 Task: Add a gradient background to the video "Movie C.mp4" and Play
Action: Mouse moved to (484, 143)
Screenshot: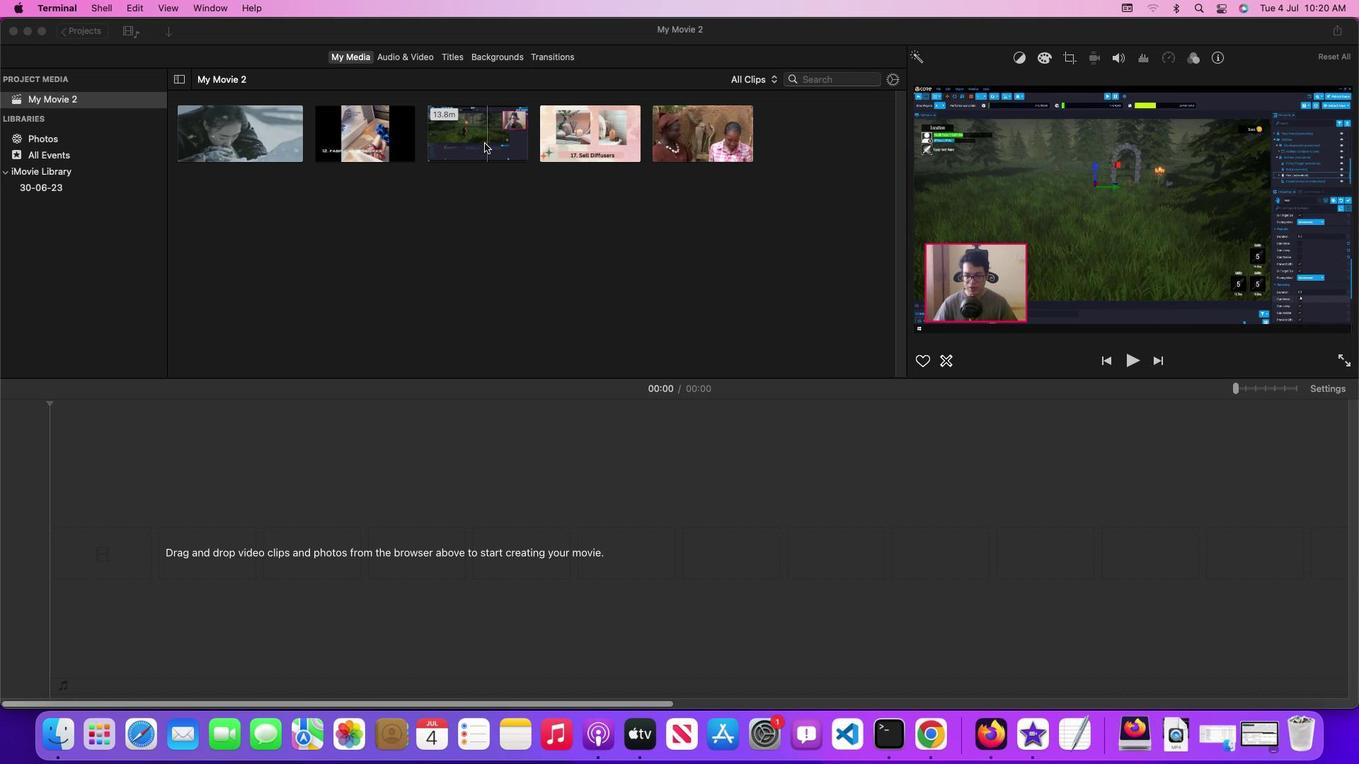 
Action: Mouse pressed left at (484, 143)
Screenshot: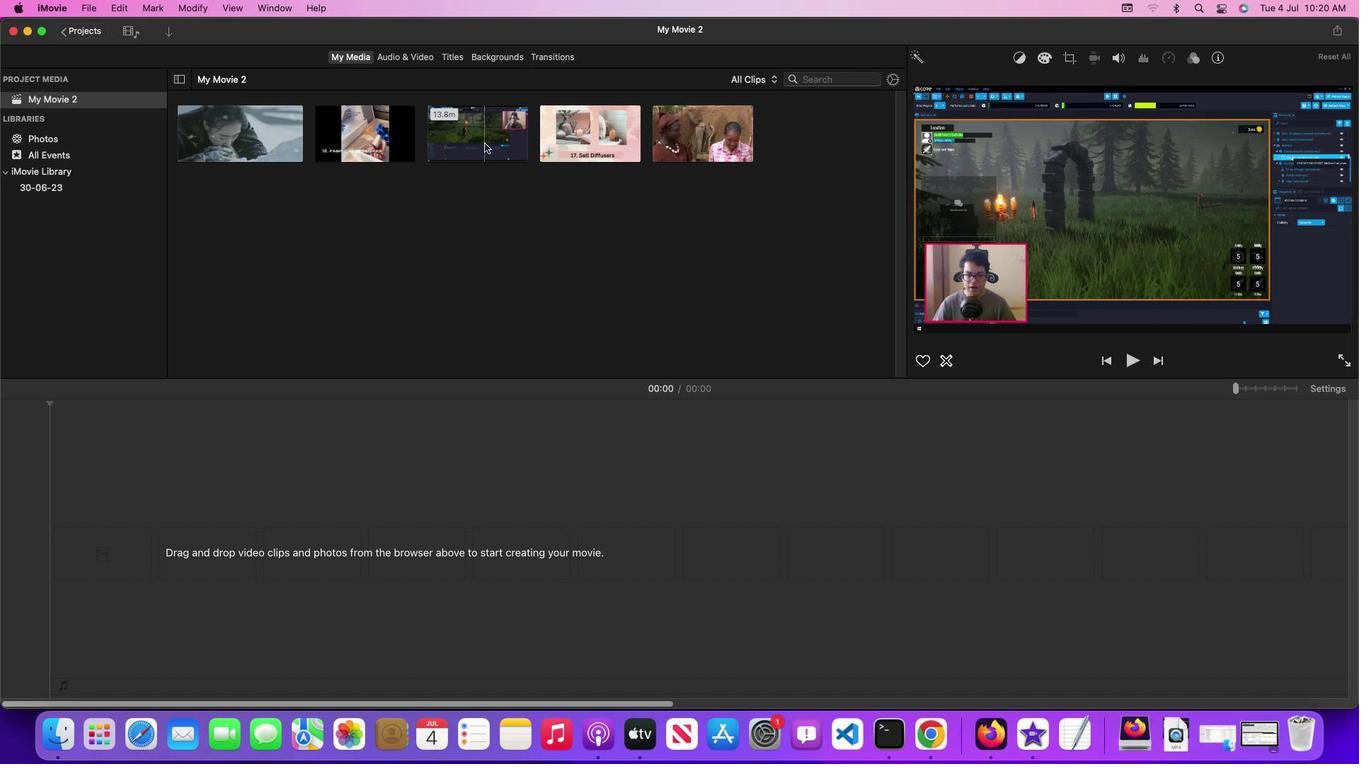 
Action: Mouse pressed left at (484, 143)
Screenshot: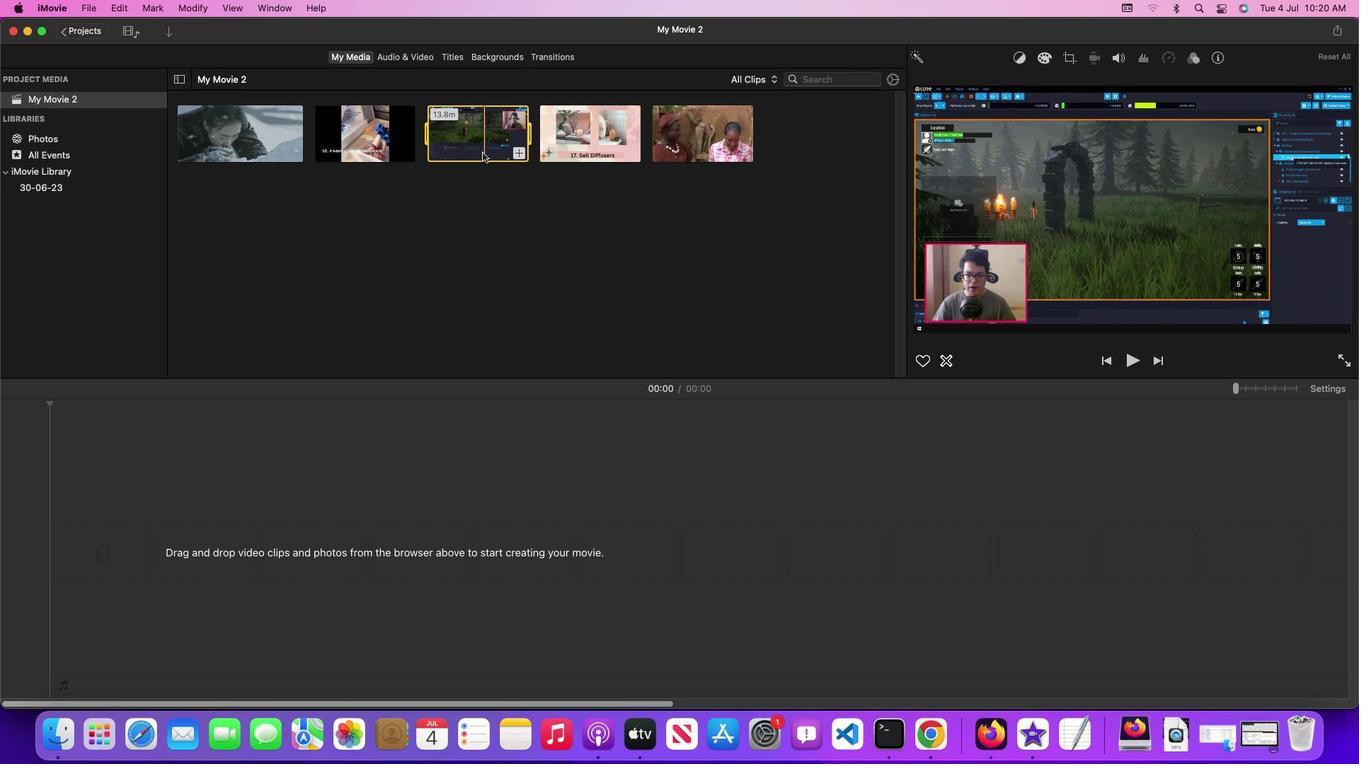 
Action: Mouse moved to (509, 55)
Screenshot: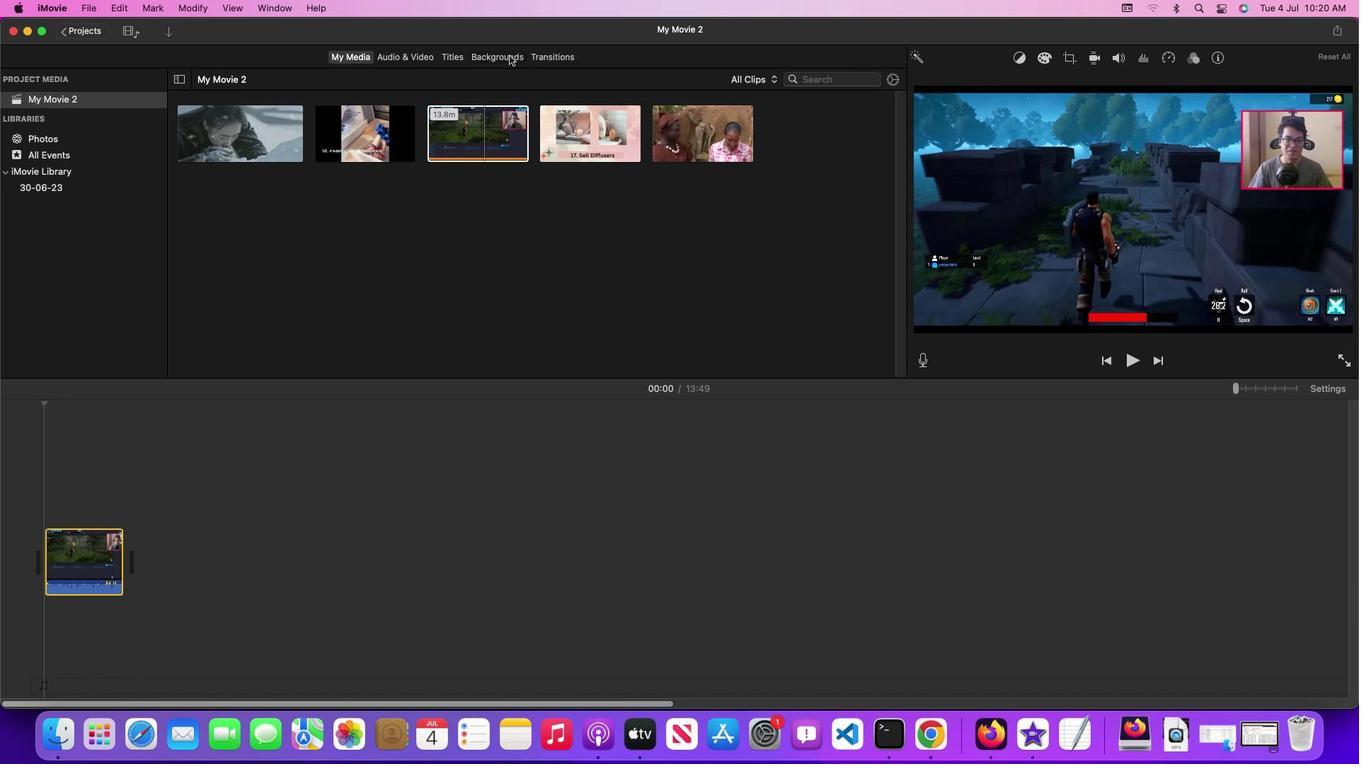 
Action: Mouse pressed left at (509, 55)
Screenshot: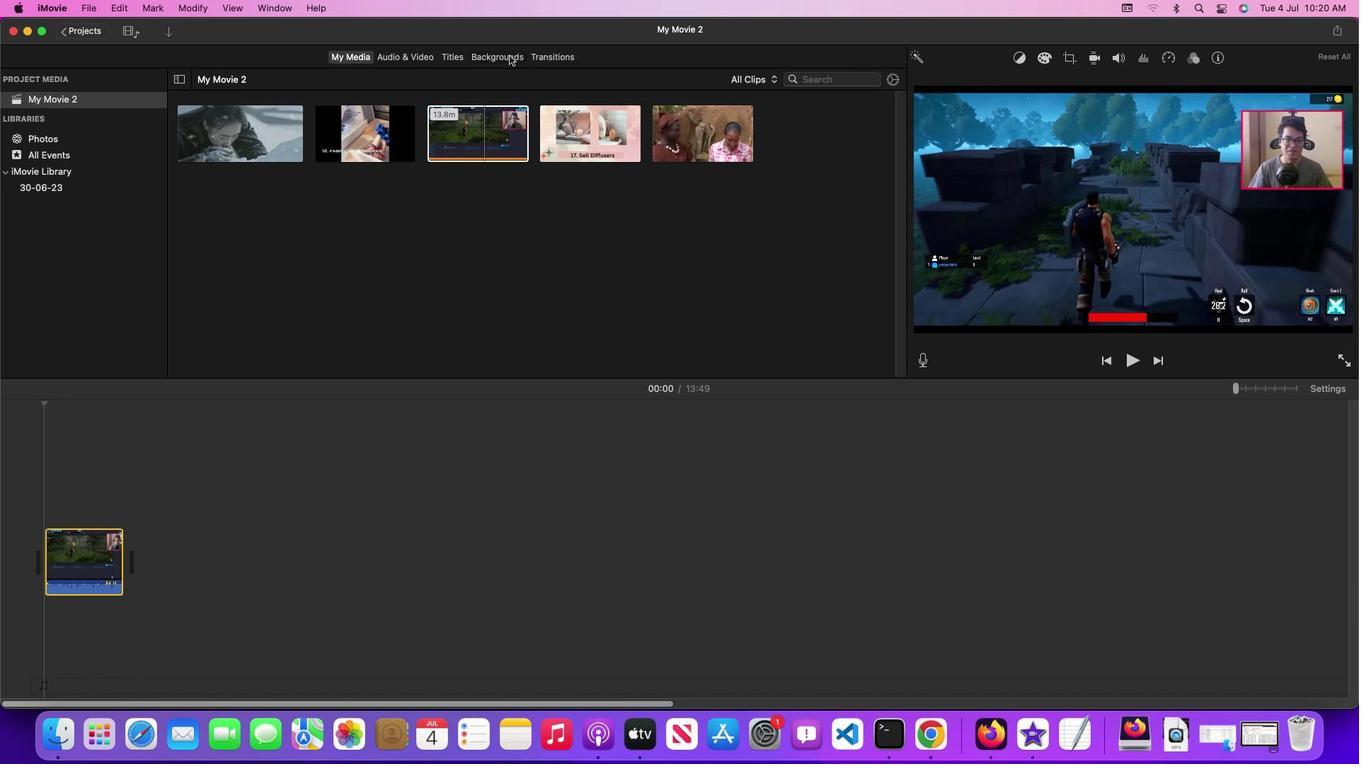 
Action: Mouse moved to (373, 126)
Screenshot: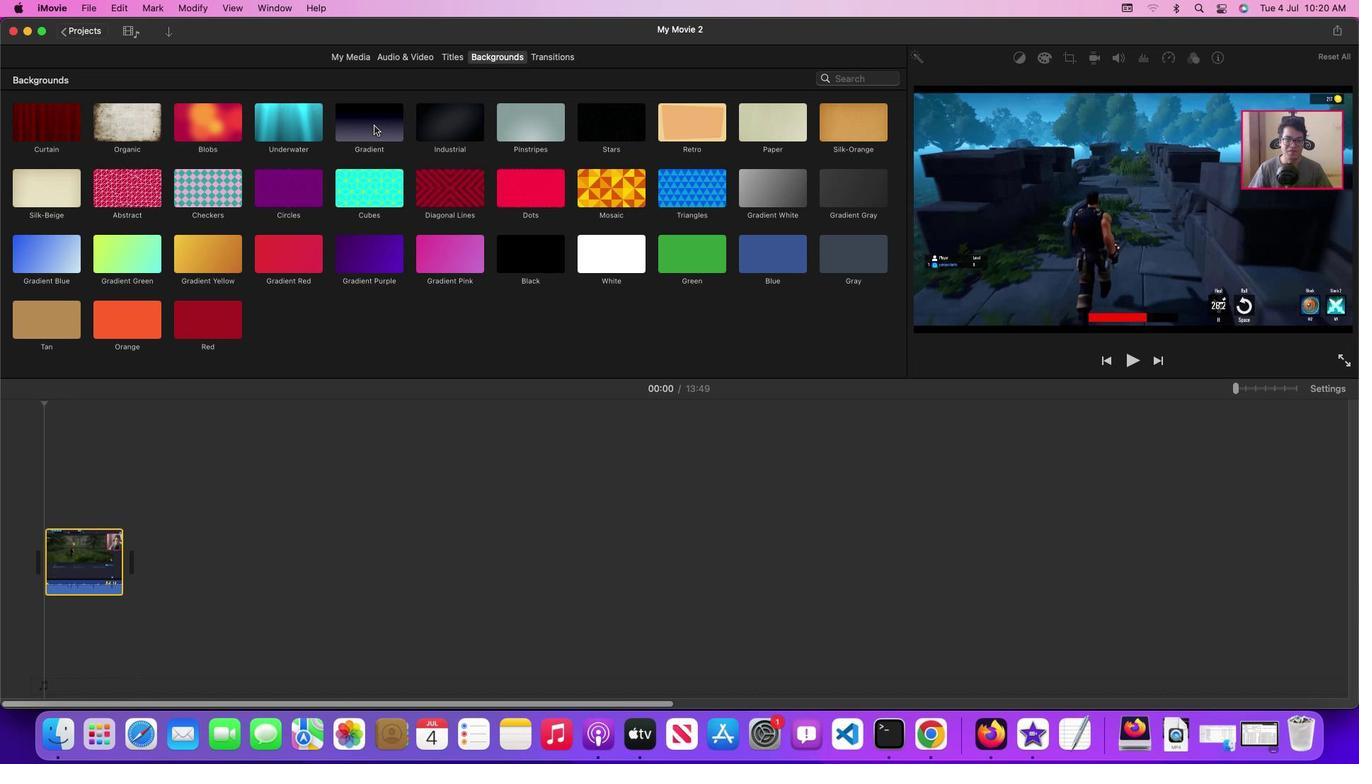 
Action: Mouse pressed left at (373, 126)
Screenshot: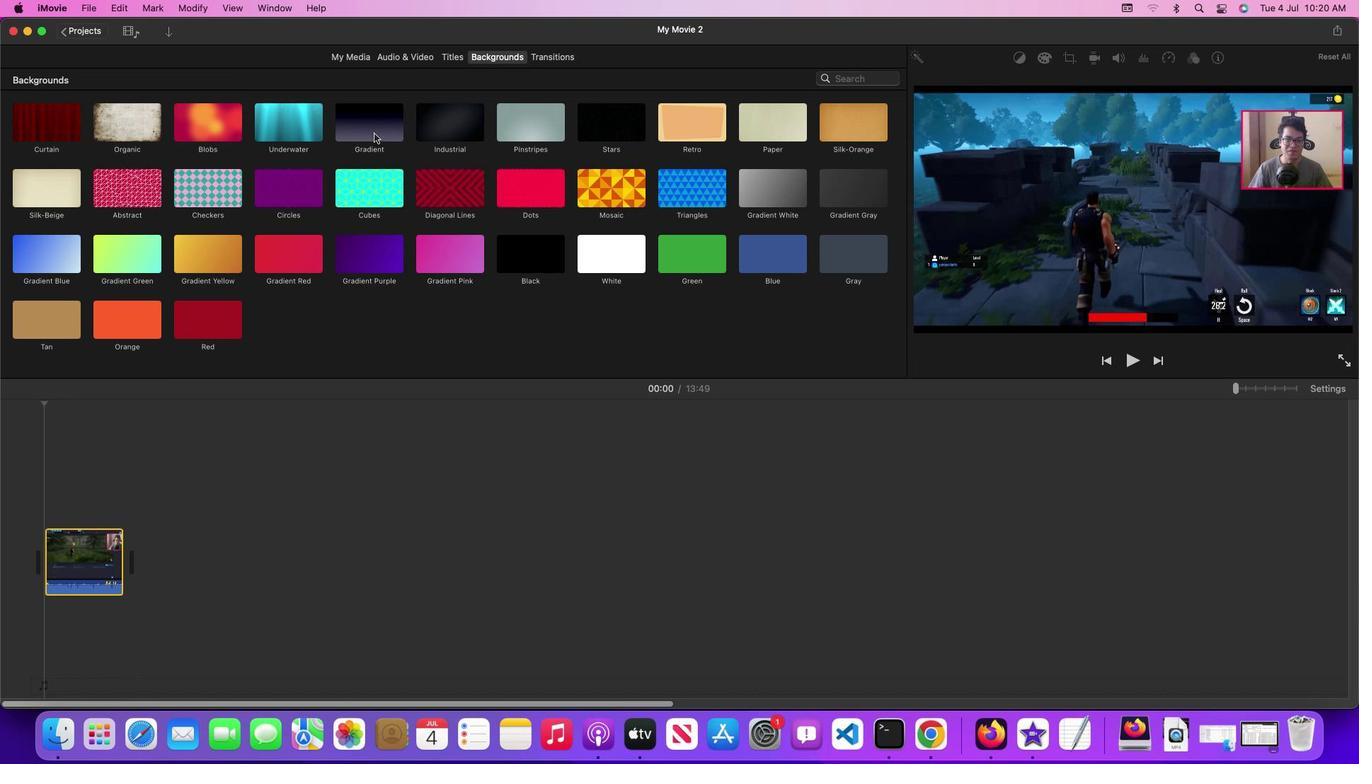 
Action: Mouse moved to (185, 564)
Screenshot: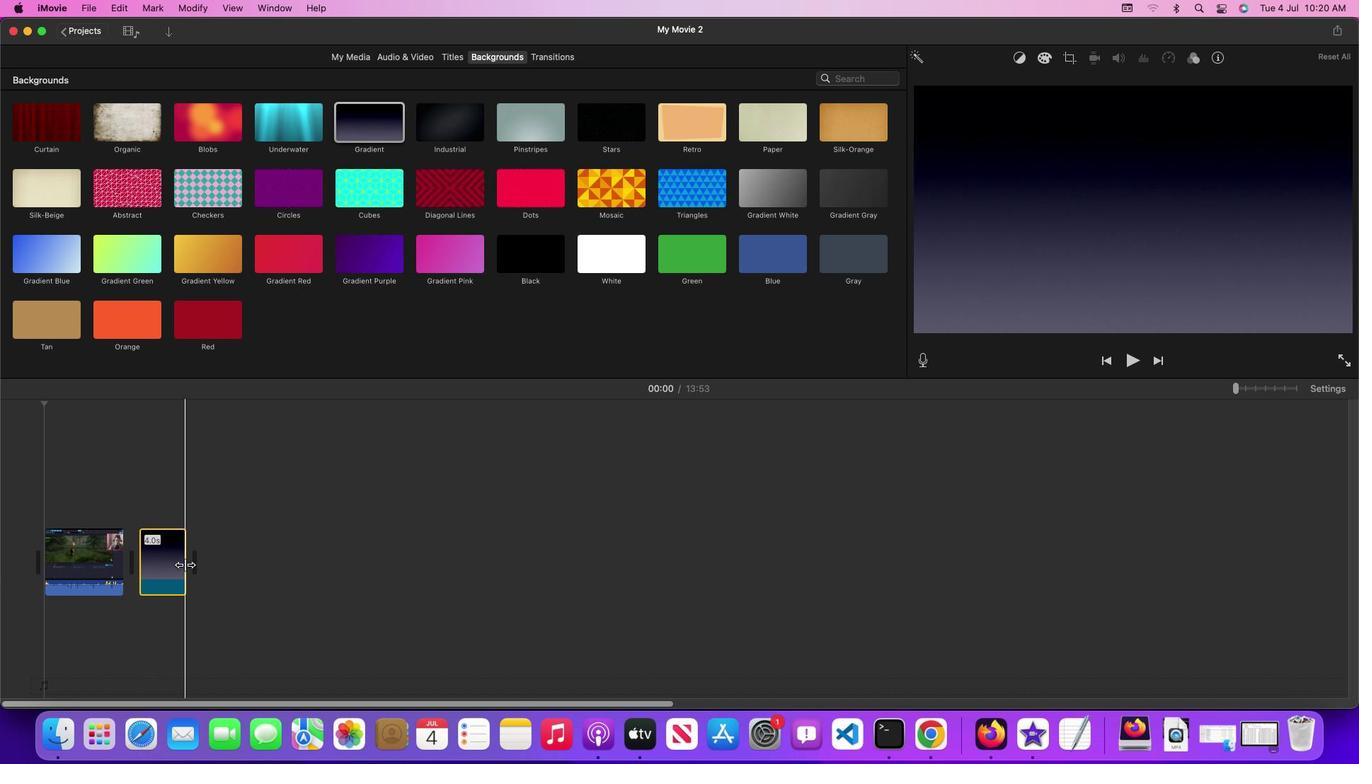 
Action: Mouse pressed left at (185, 564)
Screenshot: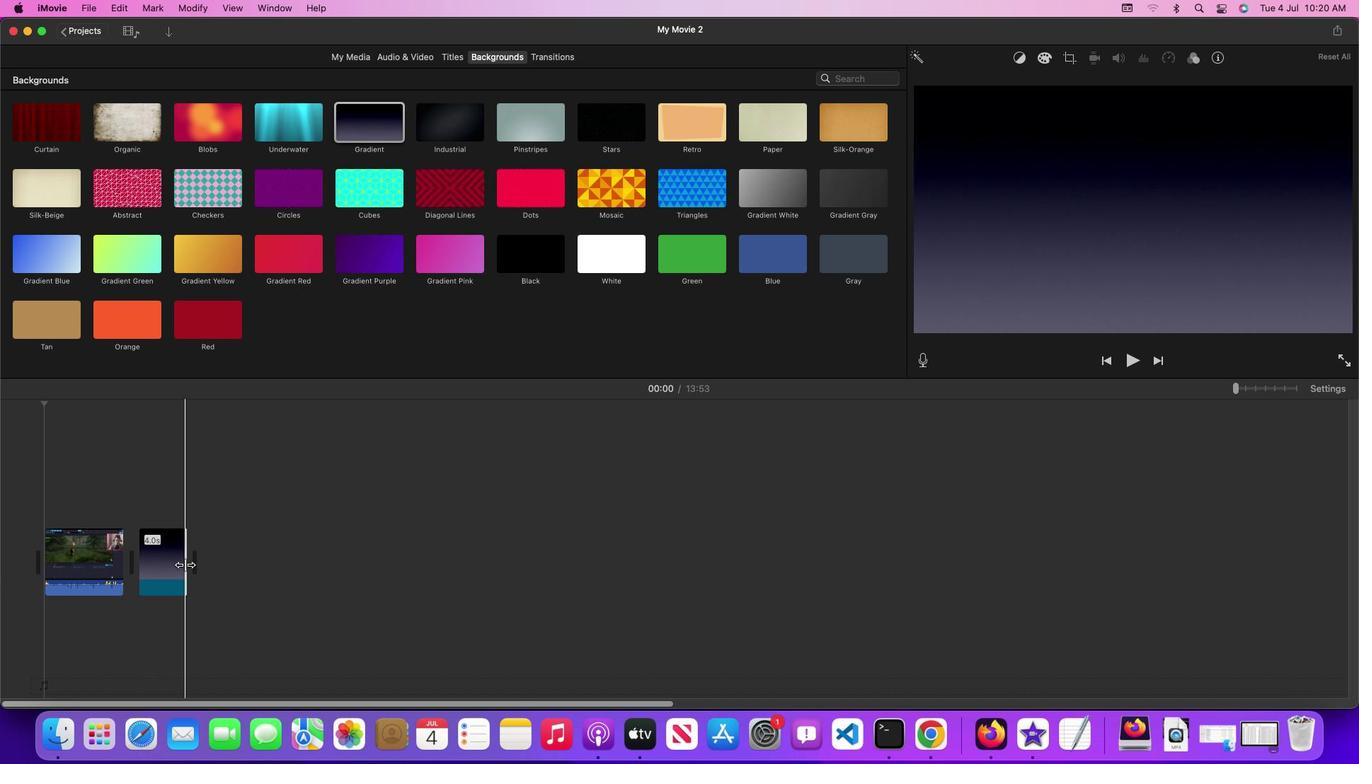 
Action: Mouse moved to (195, 565)
Screenshot: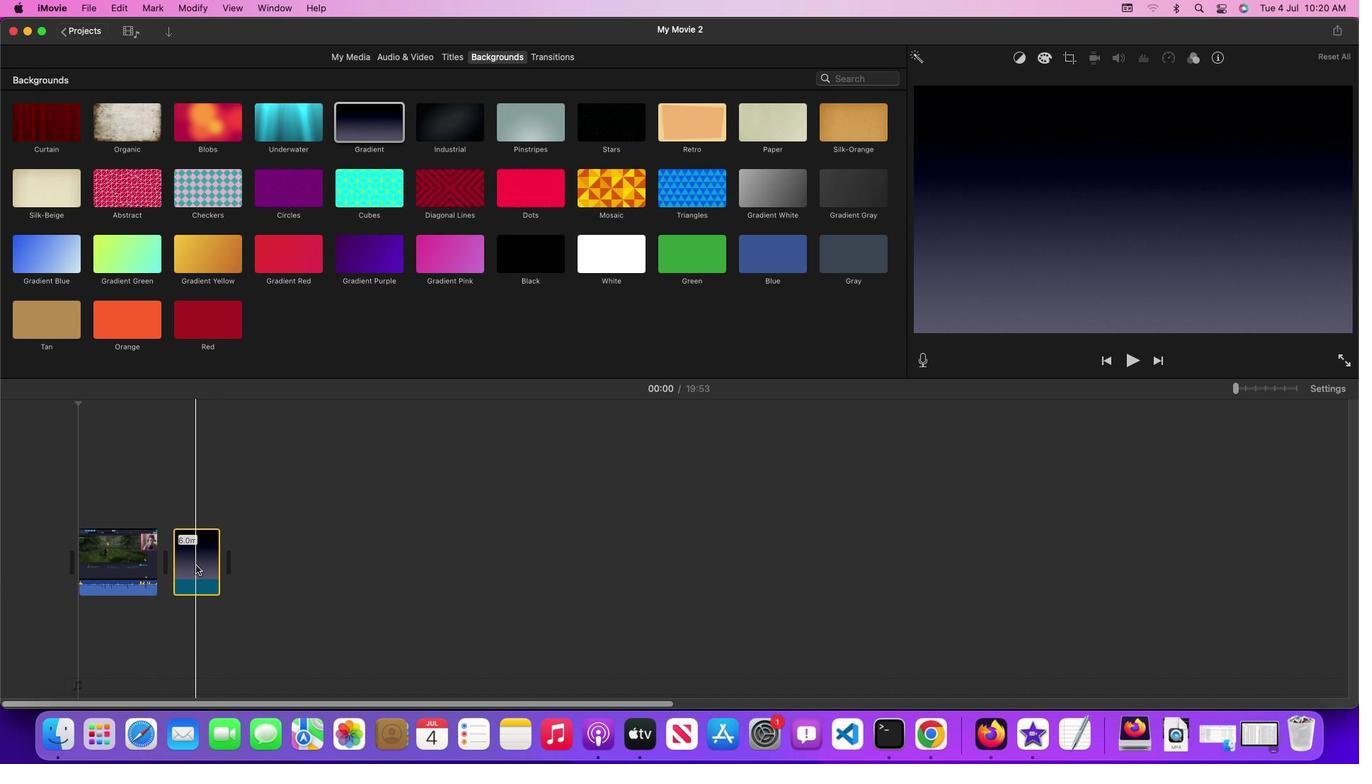 
Action: Mouse pressed left at (195, 565)
Screenshot: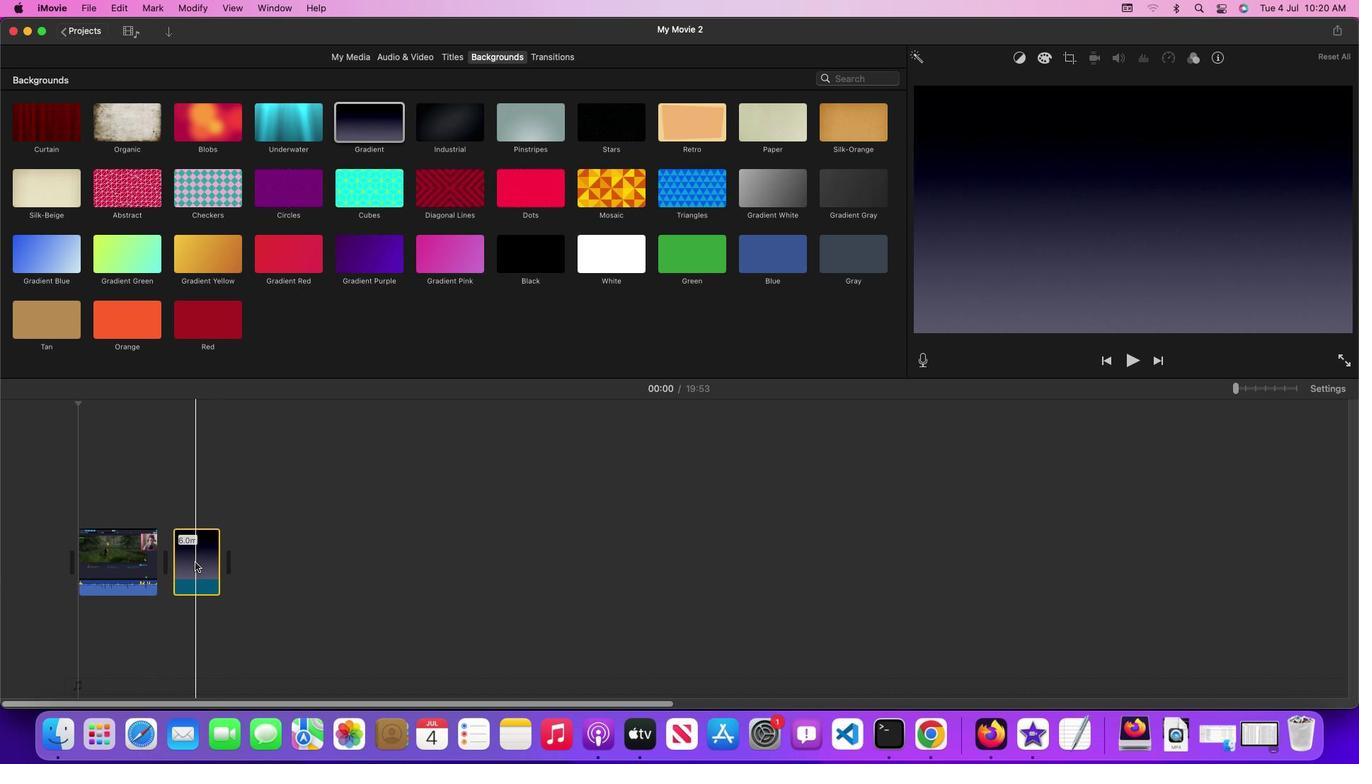 
Action: Mouse moved to (130, 502)
Screenshot: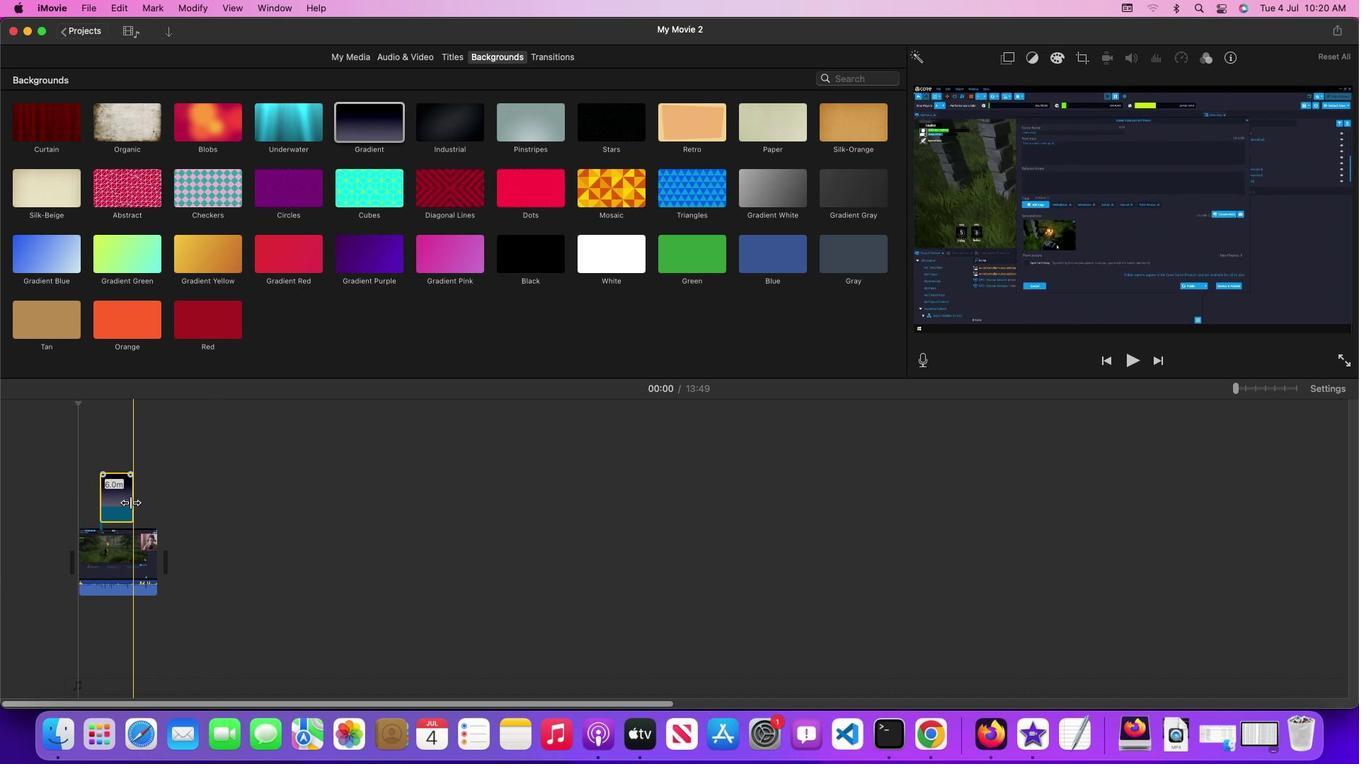 
Action: Mouse pressed left at (130, 502)
Screenshot: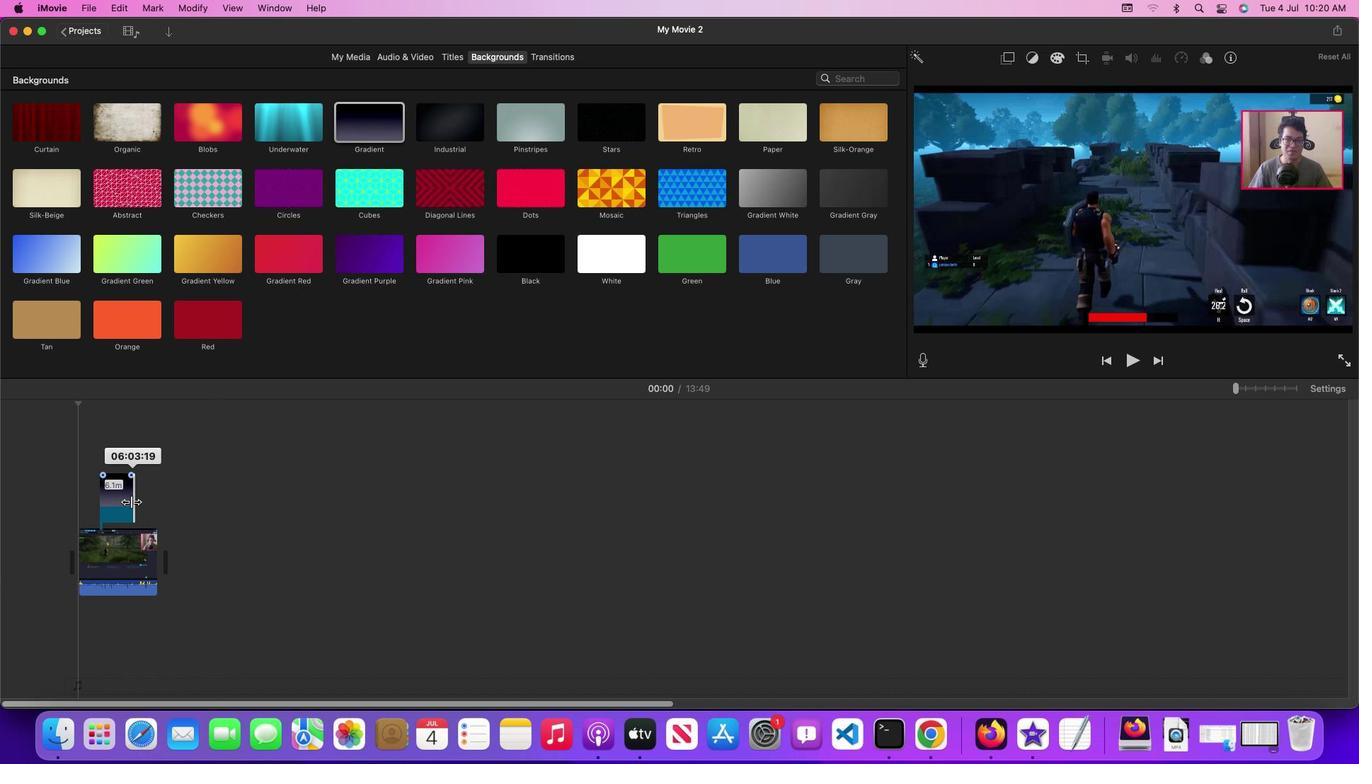 
Action: Mouse moved to (138, 541)
Screenshot: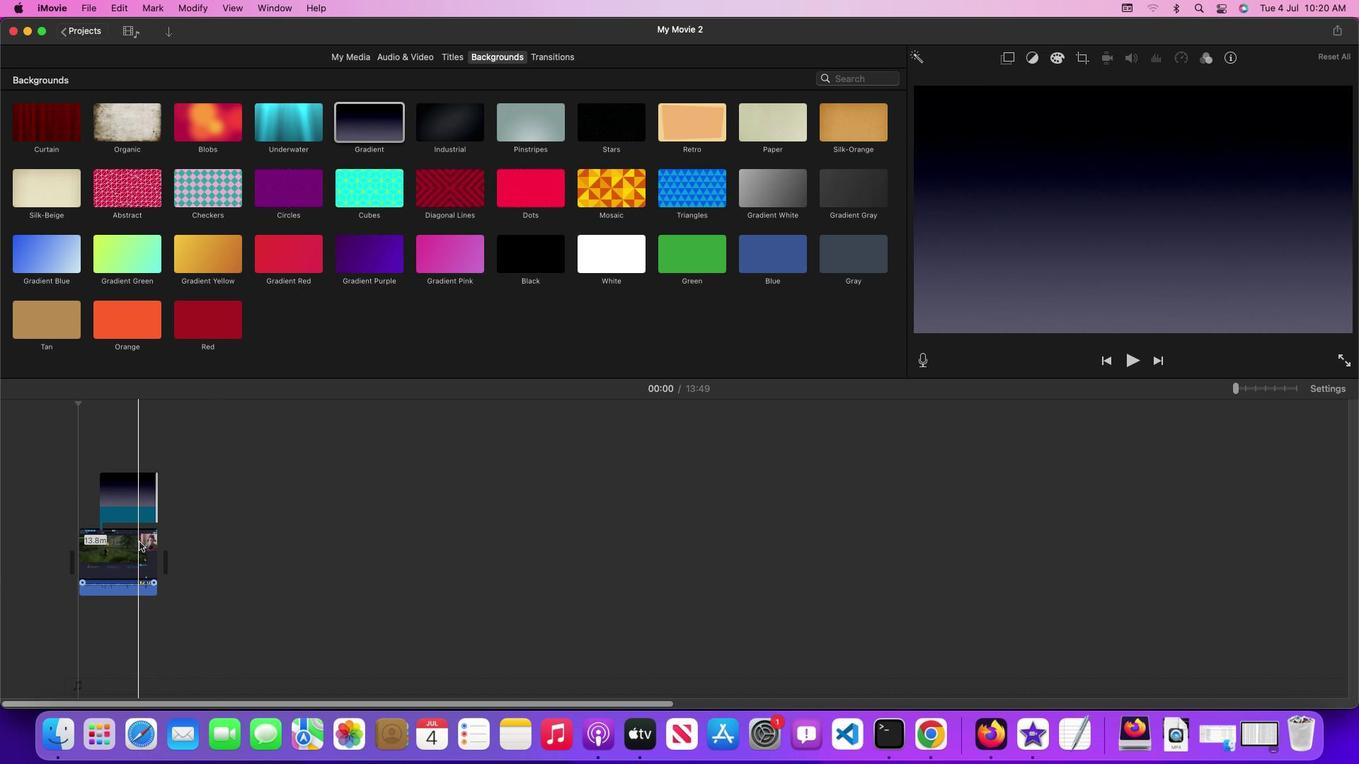 
Action: Mouse pressed left at (138, 541)
Screenshot: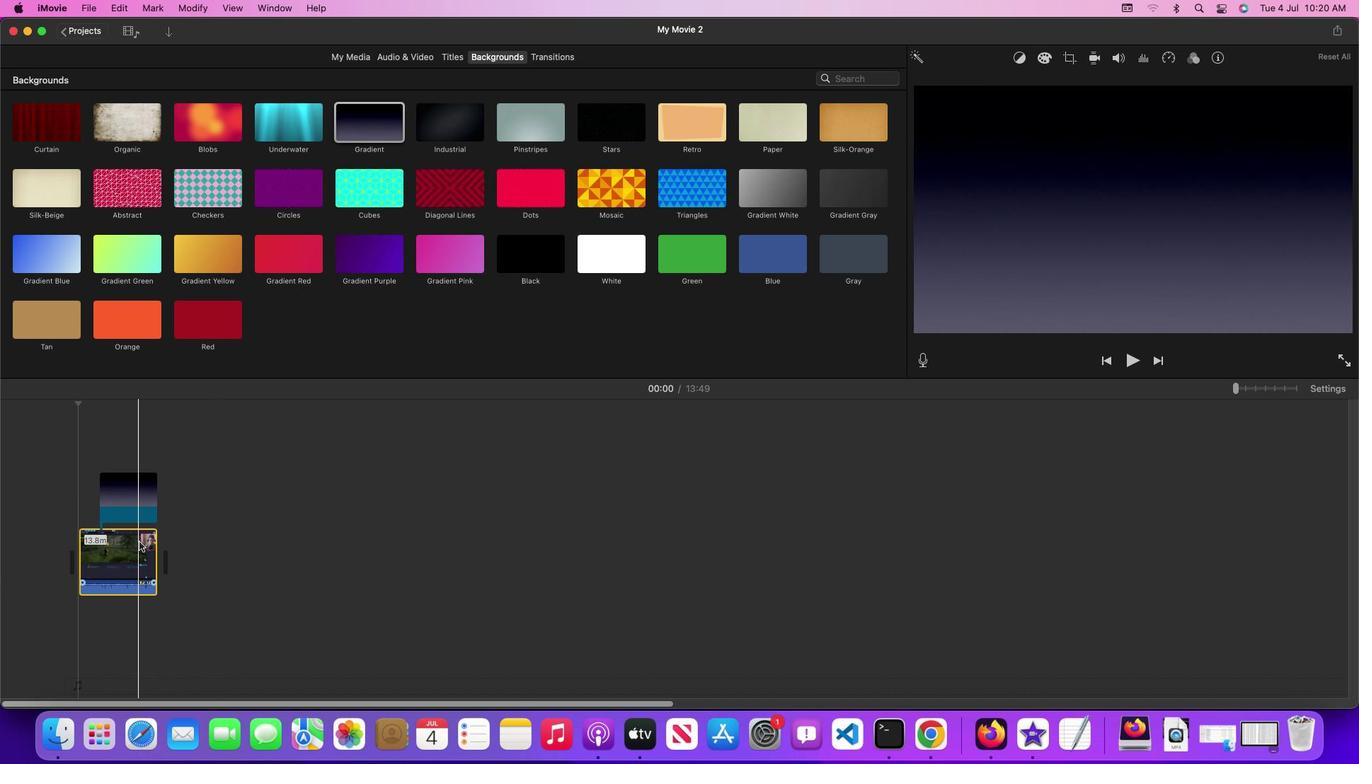 
Action: Mouse moved to (146, 496)
Screenshot: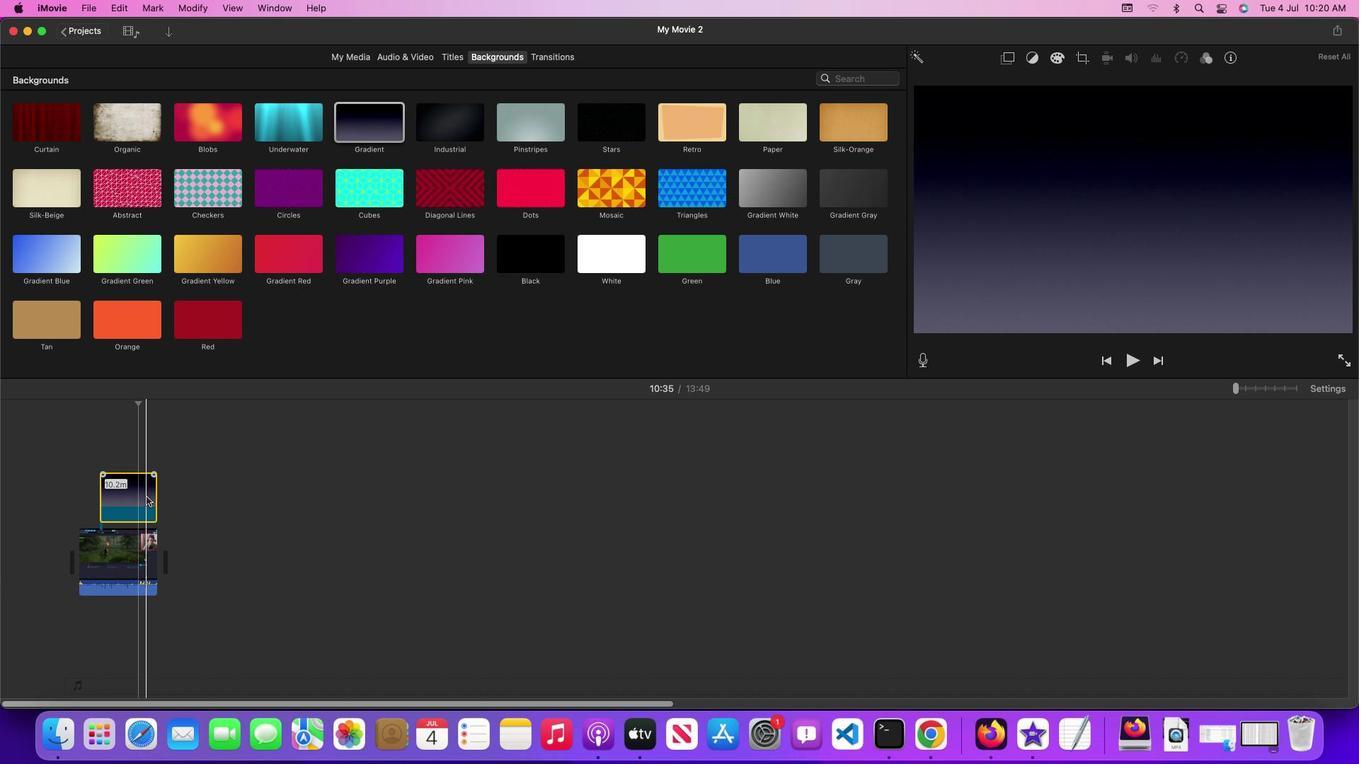 
Action: Mouse pressed left at (146, 496)
Screenshot: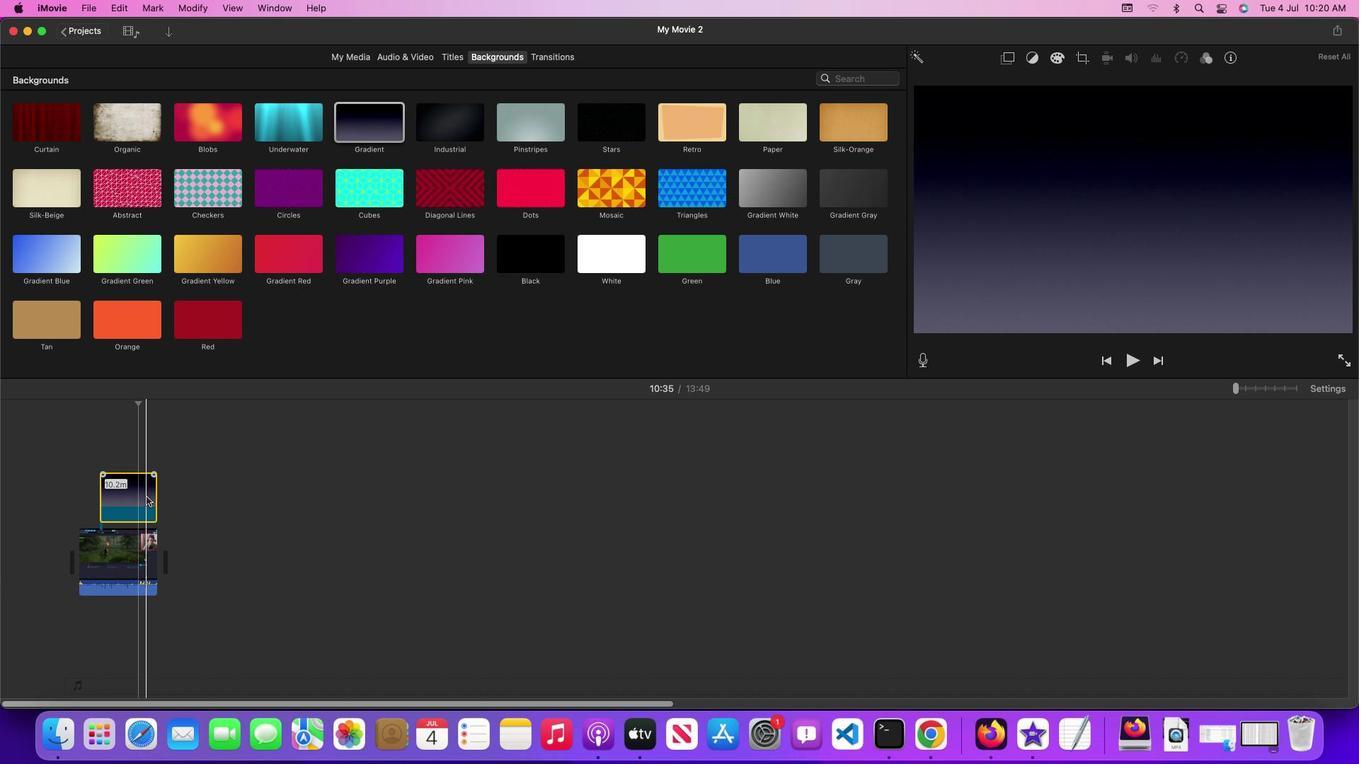 
Action: Mouse moved to (1013, 60)
Screenshot: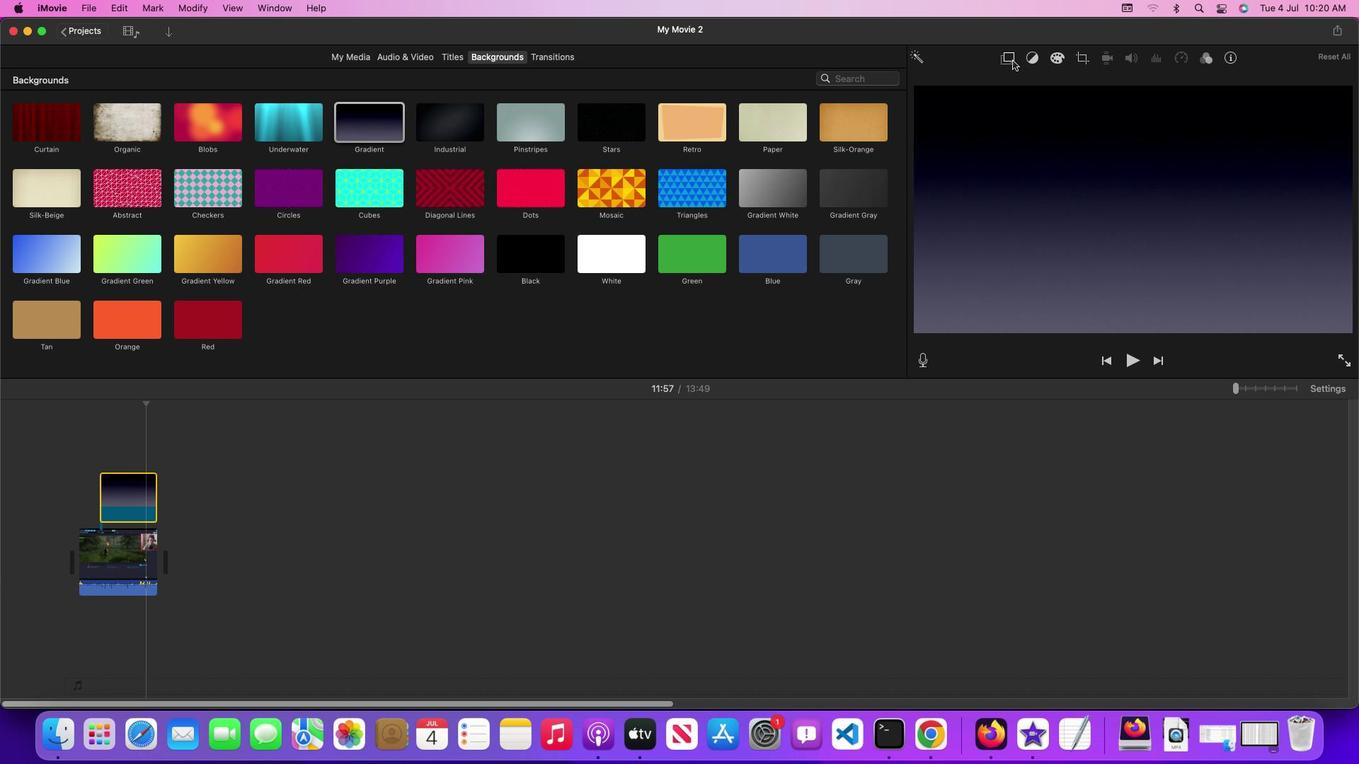
Action: Mouse pressed left at (1013, 60)
Screenshot: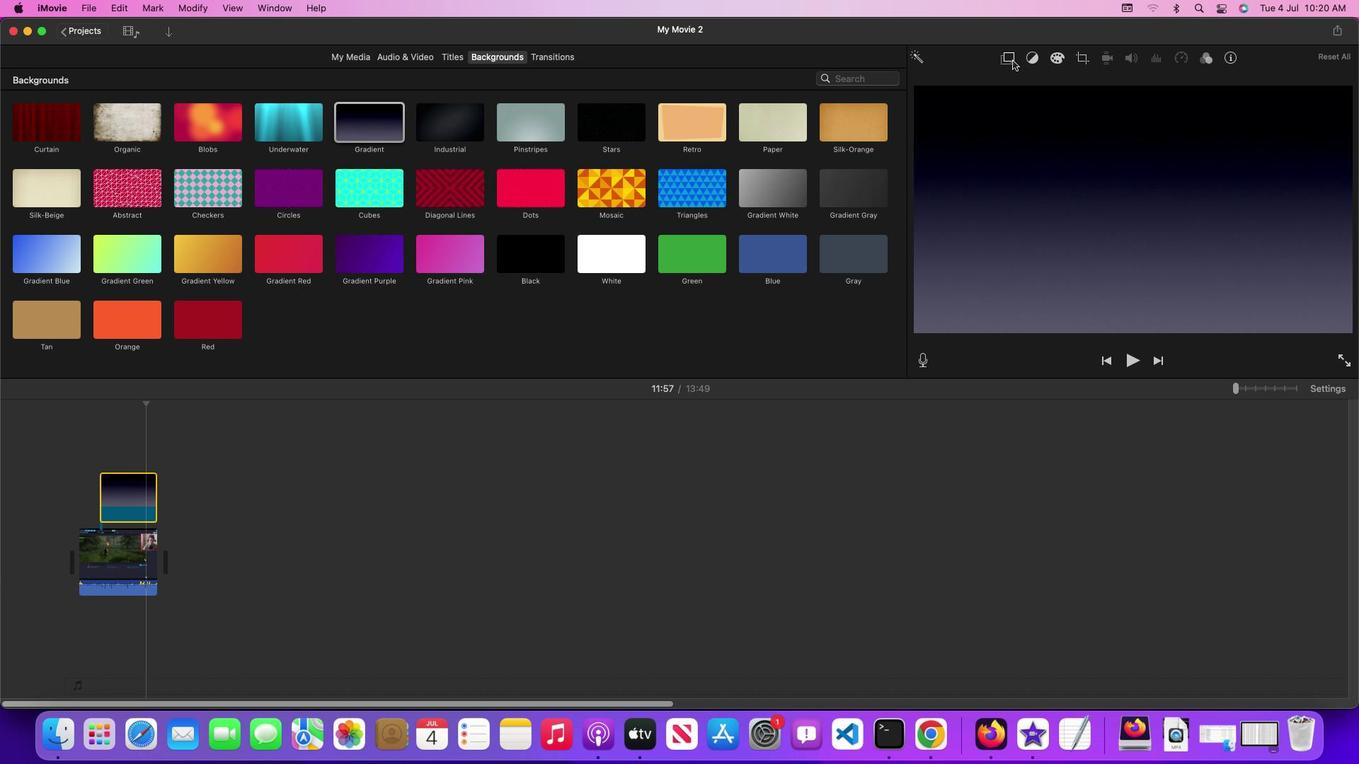 
Action: Mouse moved to (963, 80)
Screenshot: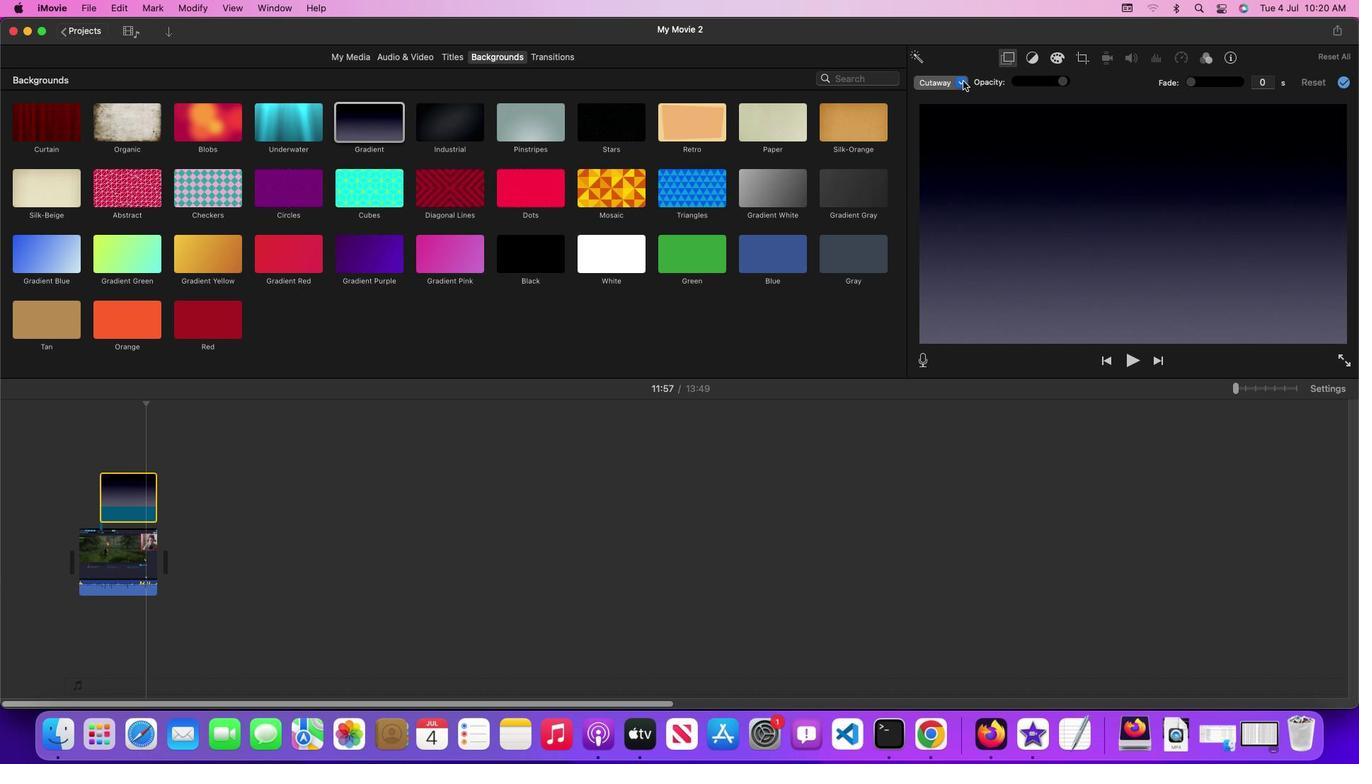 
Action: Mouse pressed left at (963, 80)
Screenshot: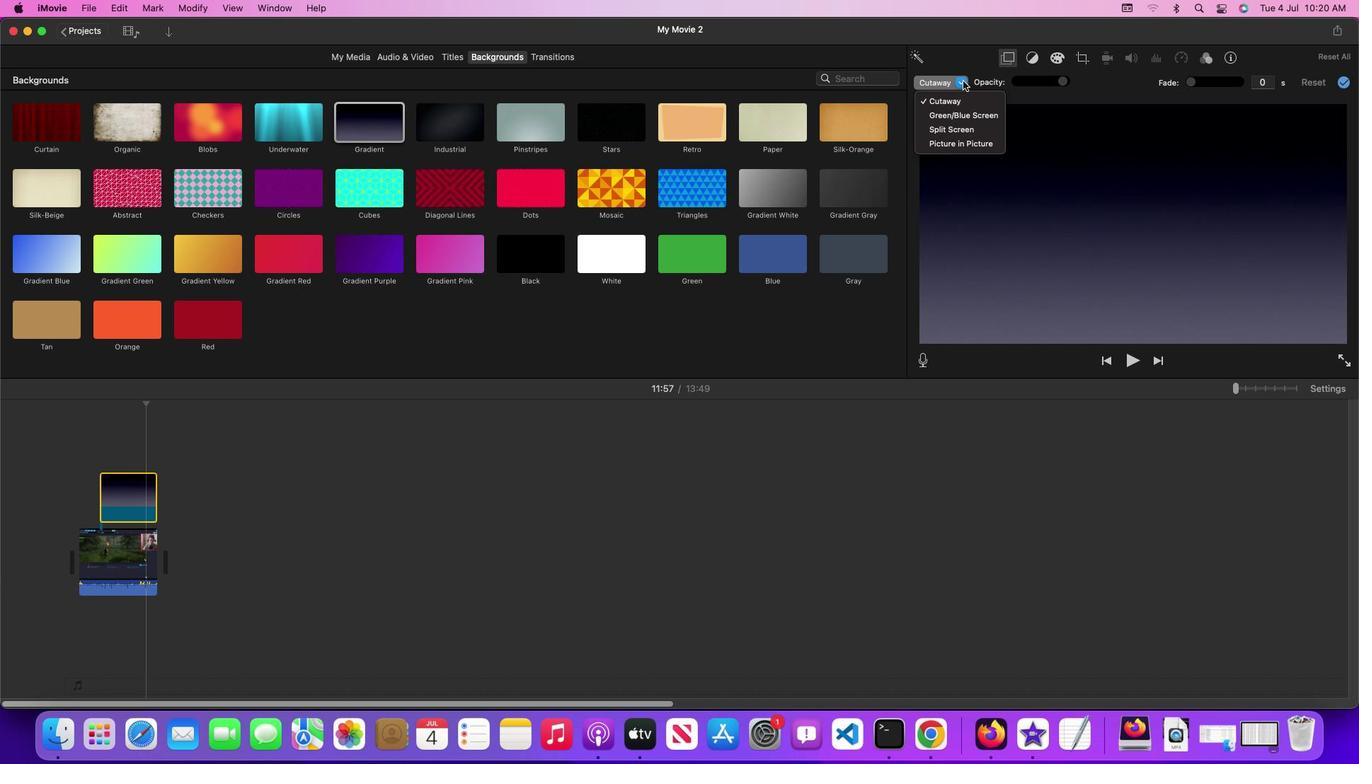 
Action: Mouse moved to (968, 140)
Screenshot: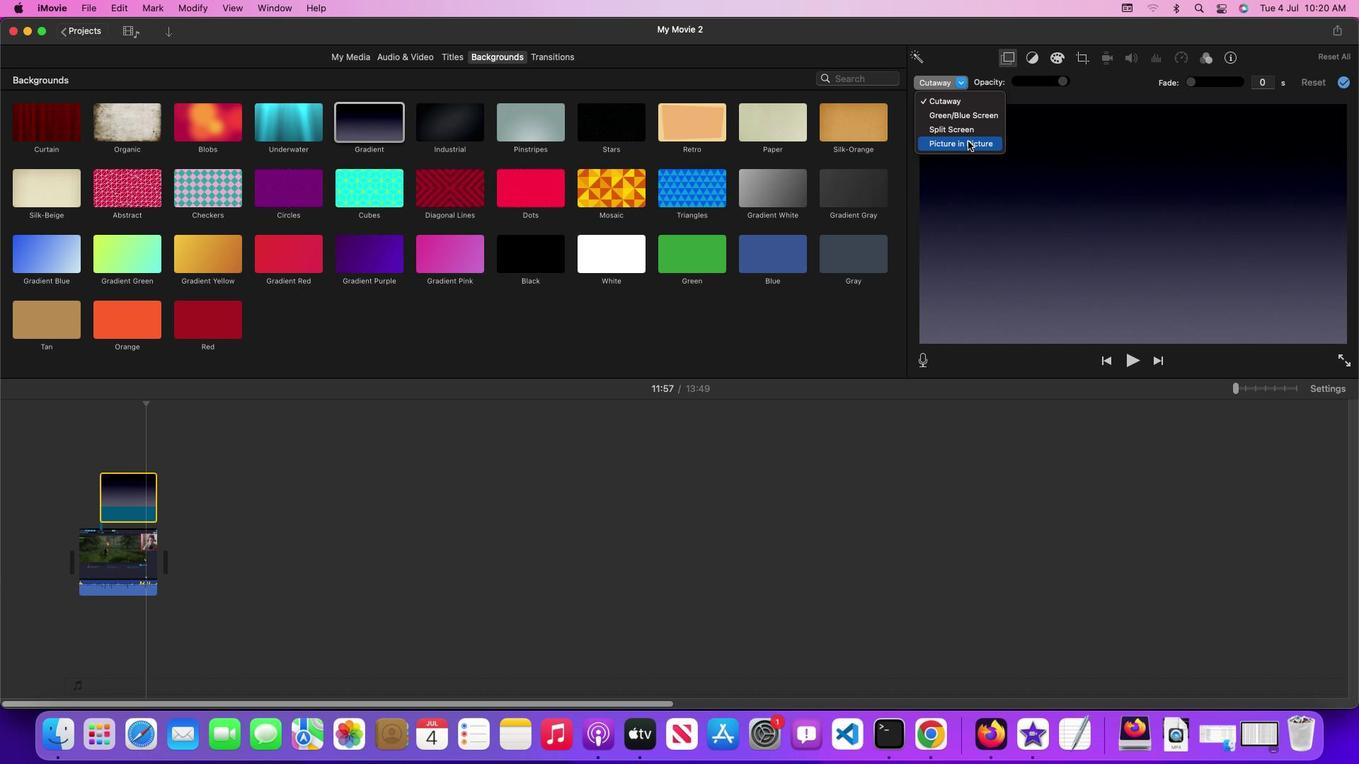 
Action: Mouse pressed left at (968, 140)
Screenshot: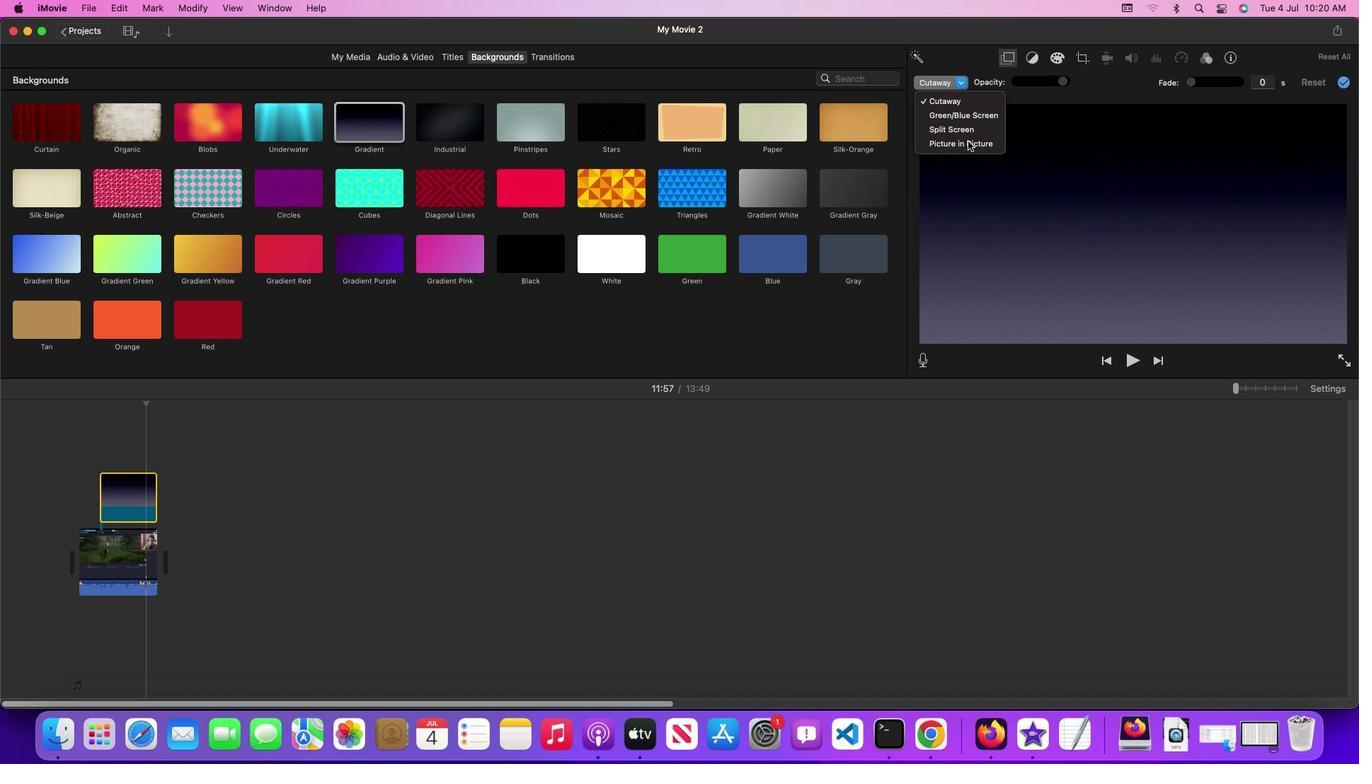 
Action: Mouse moved to (1222, 165)
Screenshot: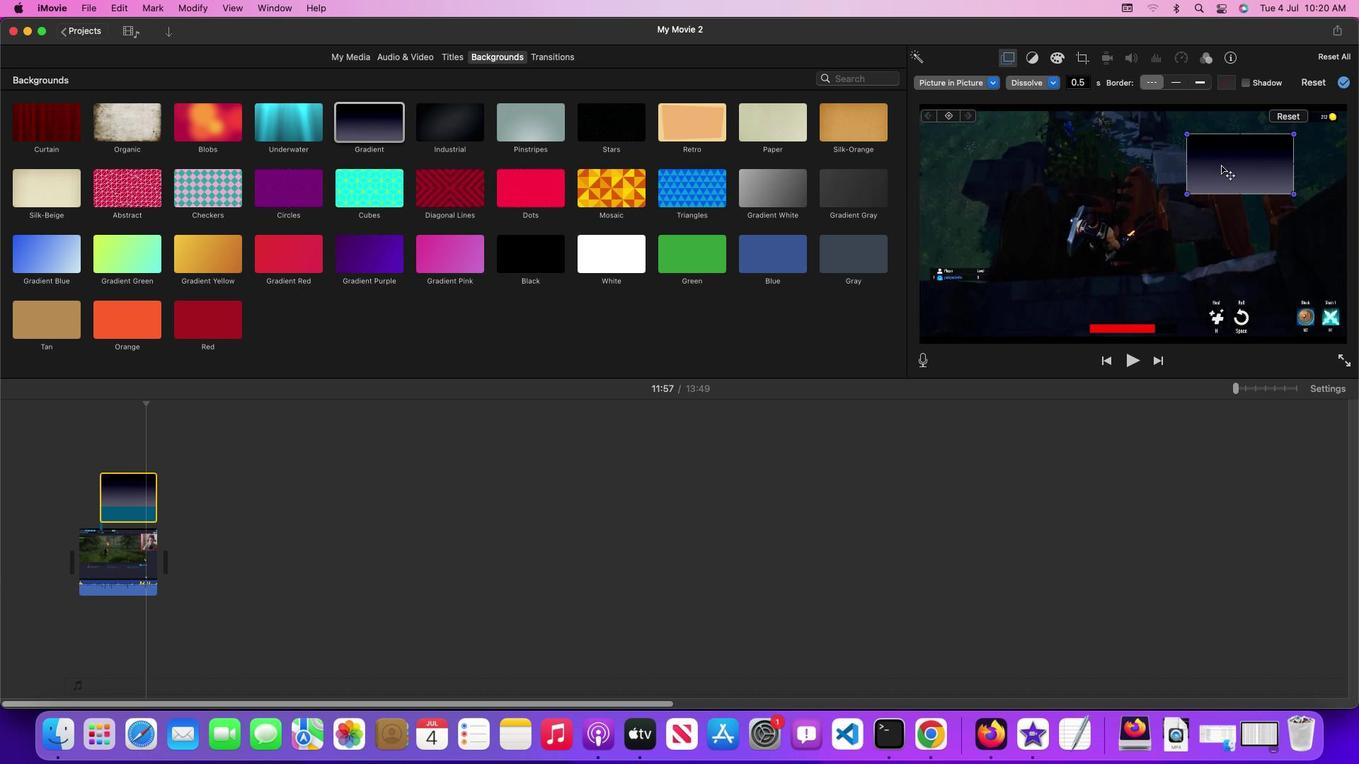 
Action: Mouse pressed left at (1222, 165)
Screenshot: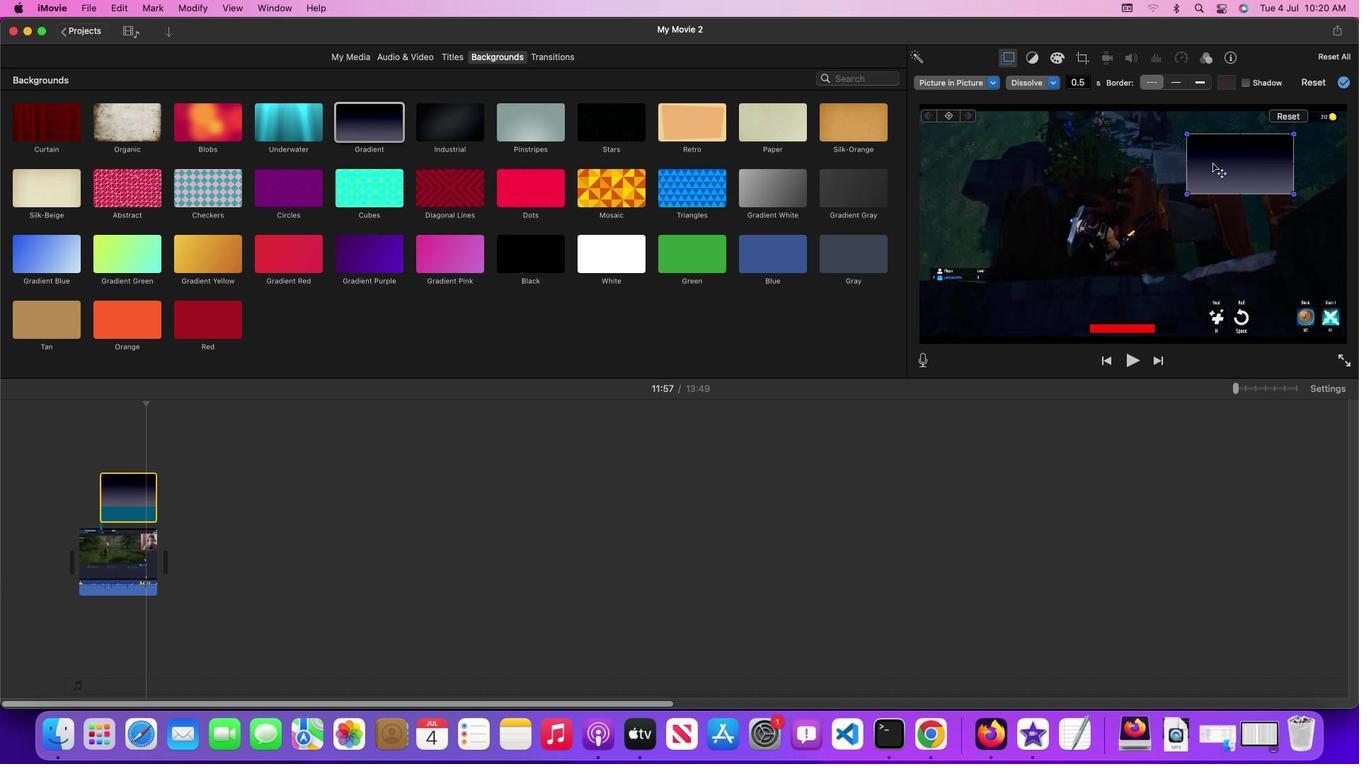 
Action: Mouse moved to (1012, 150)
Screenshot: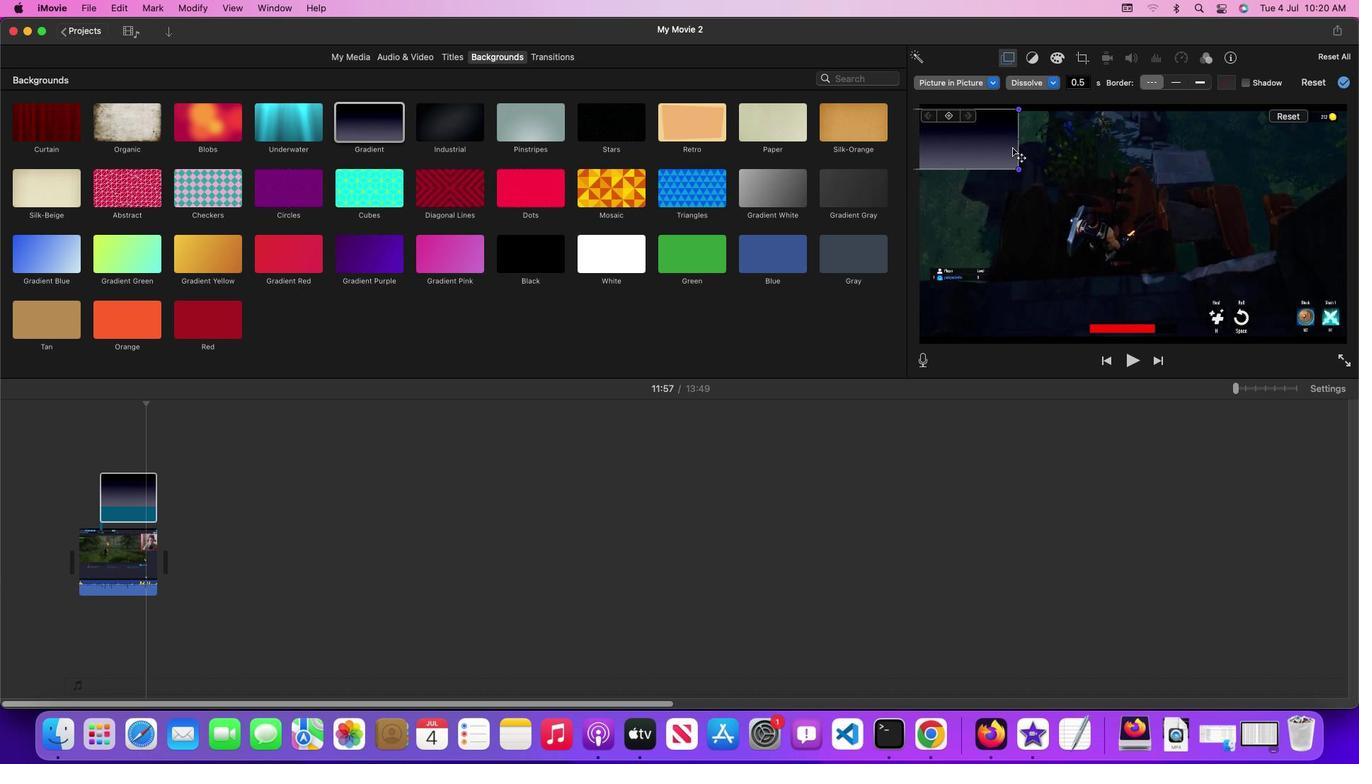 
Action: Mouse pressed left at (1012, 150)
Screenshot: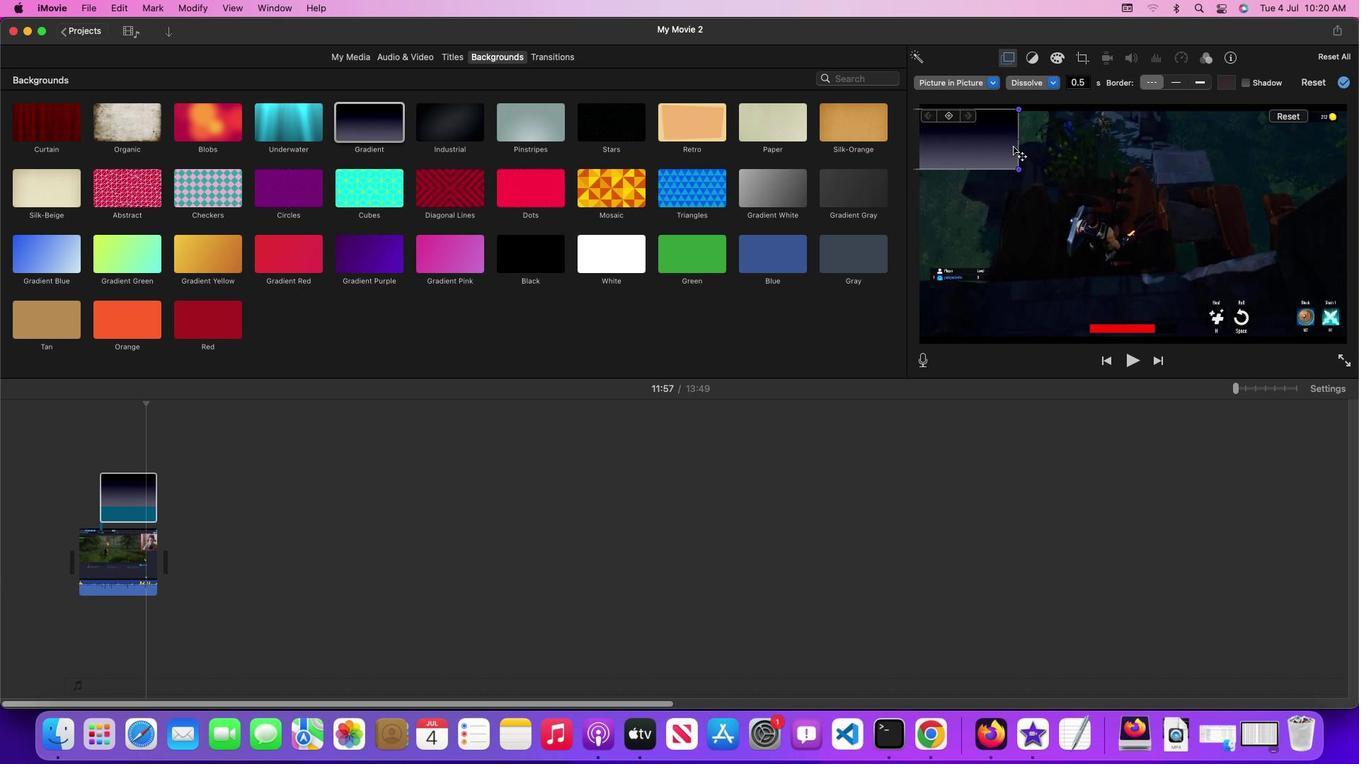 
Action: Mouse moved to (1021, 163)
Screenshot: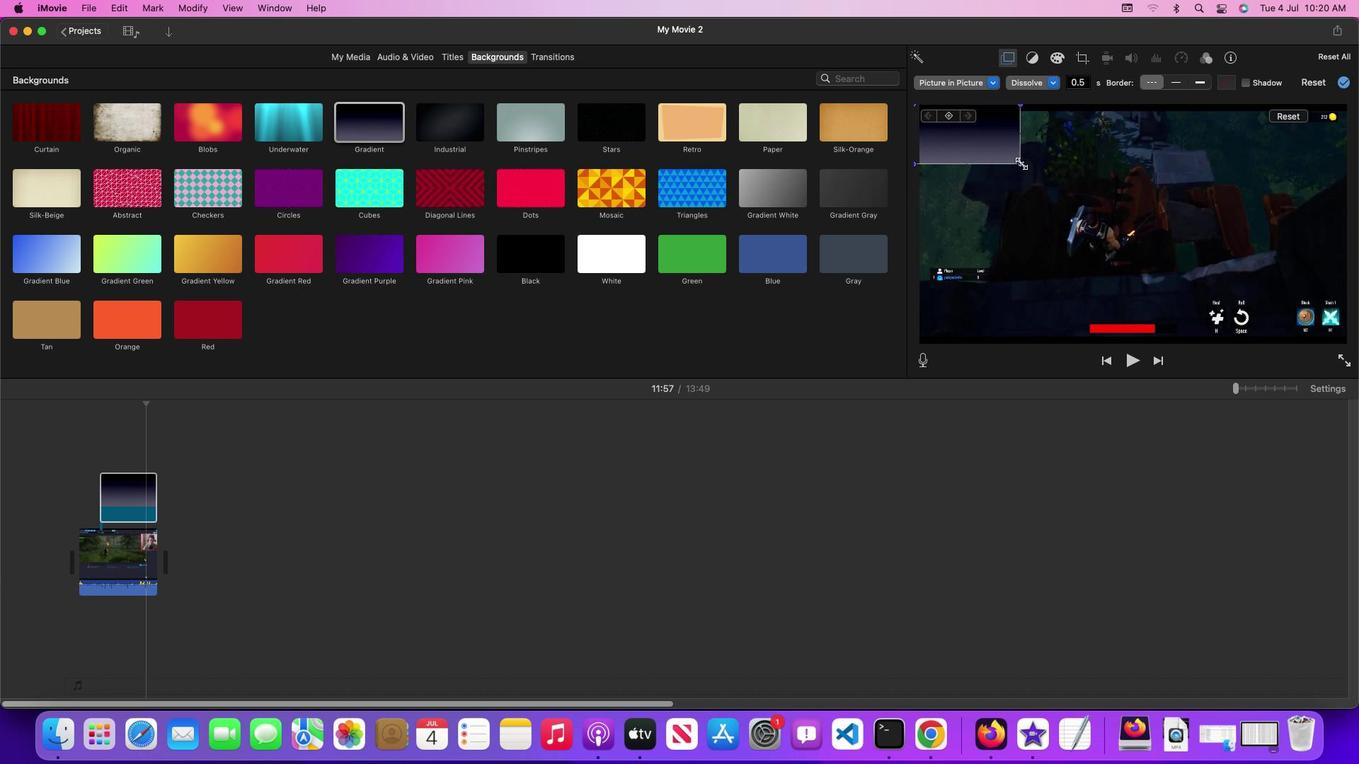 
Action: Mouse pressed left at (1021, 163)
Screenshot: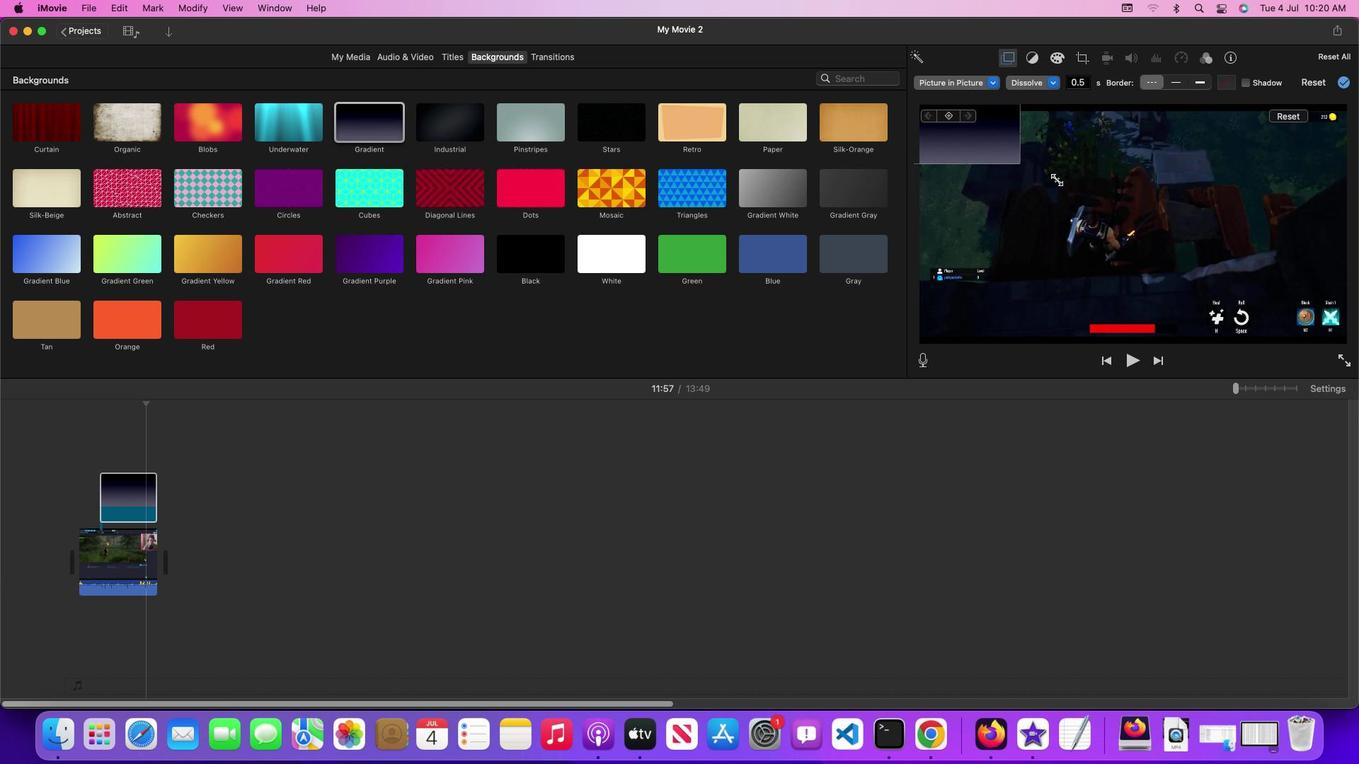
Action: Mouse moved to (993, 83)
Screenshot: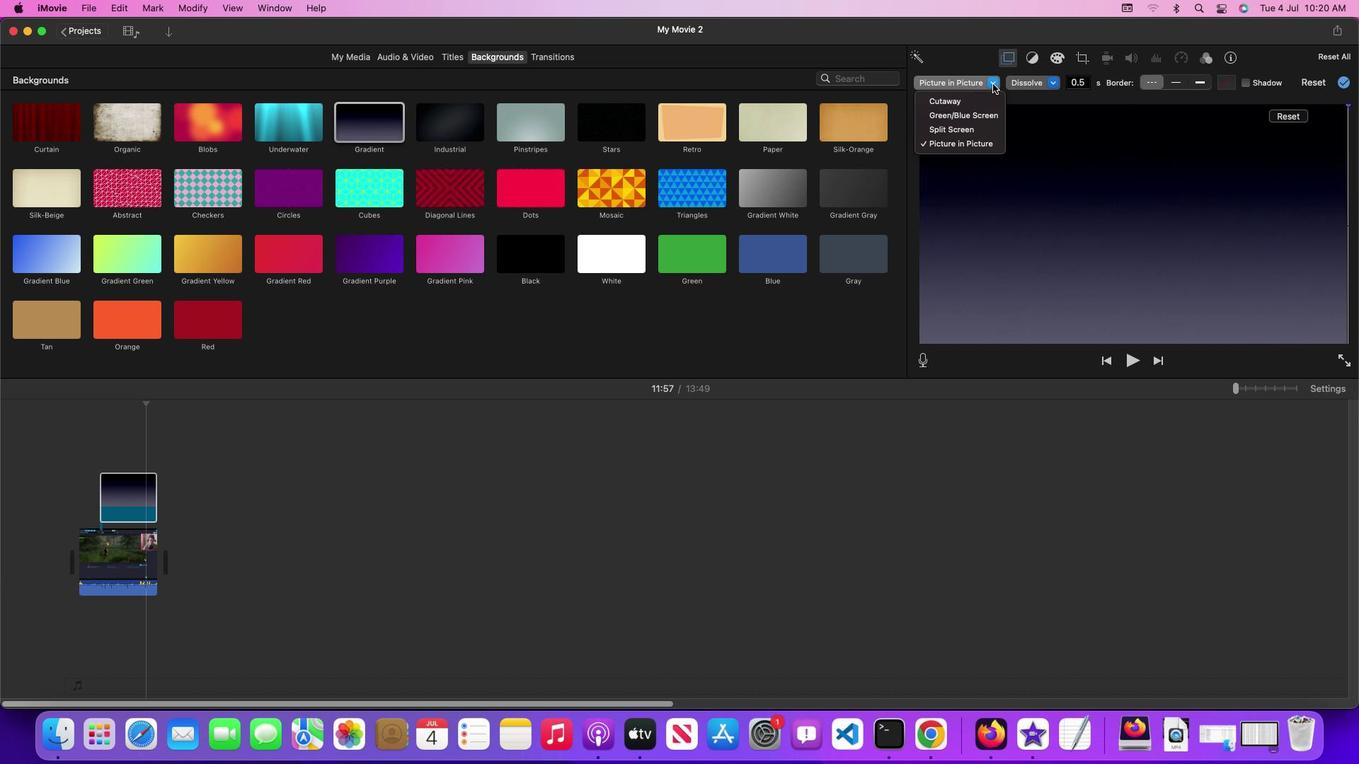 
Action: Mouse pressed left at (993, 83)
Screenshot: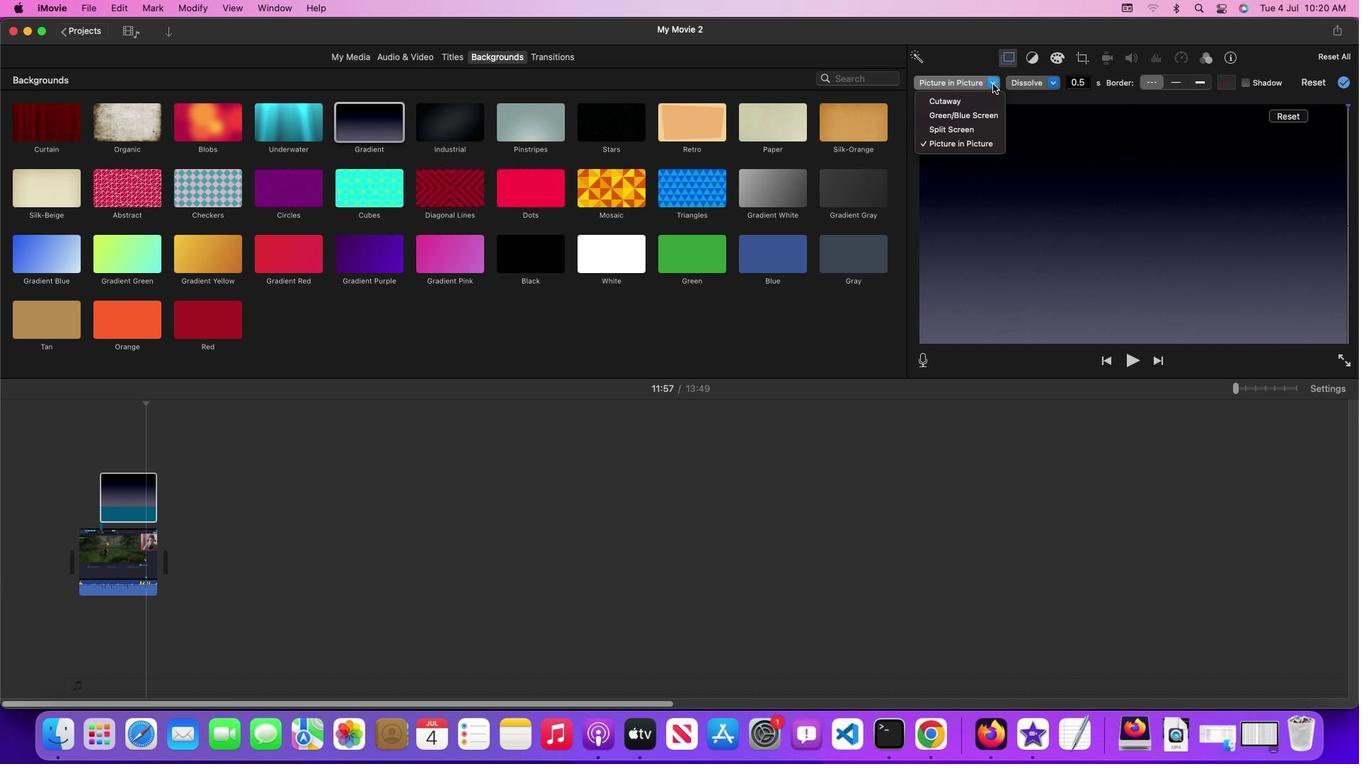 
Action: Mouse moved to (990, 97)
Screenshot: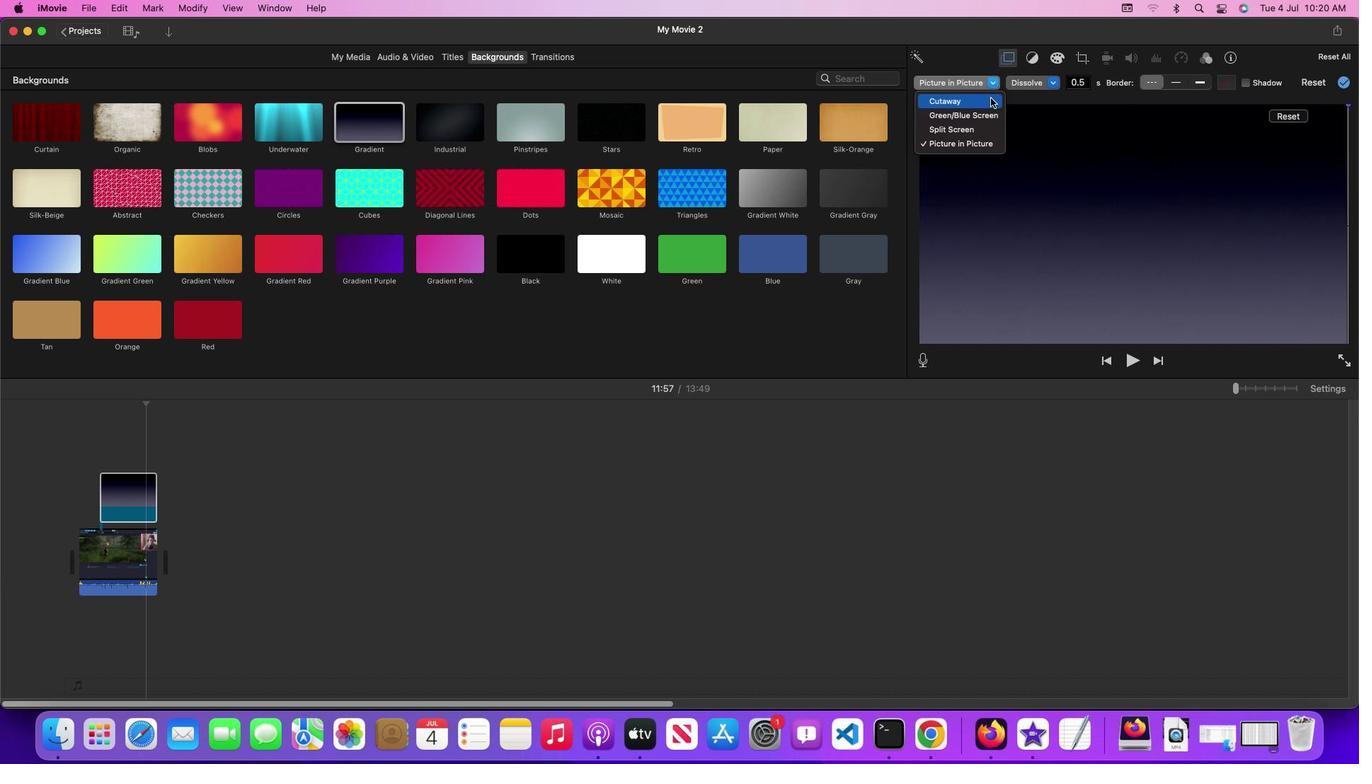 
Action: Mouse pressed left at (990, 97)
Screenshot: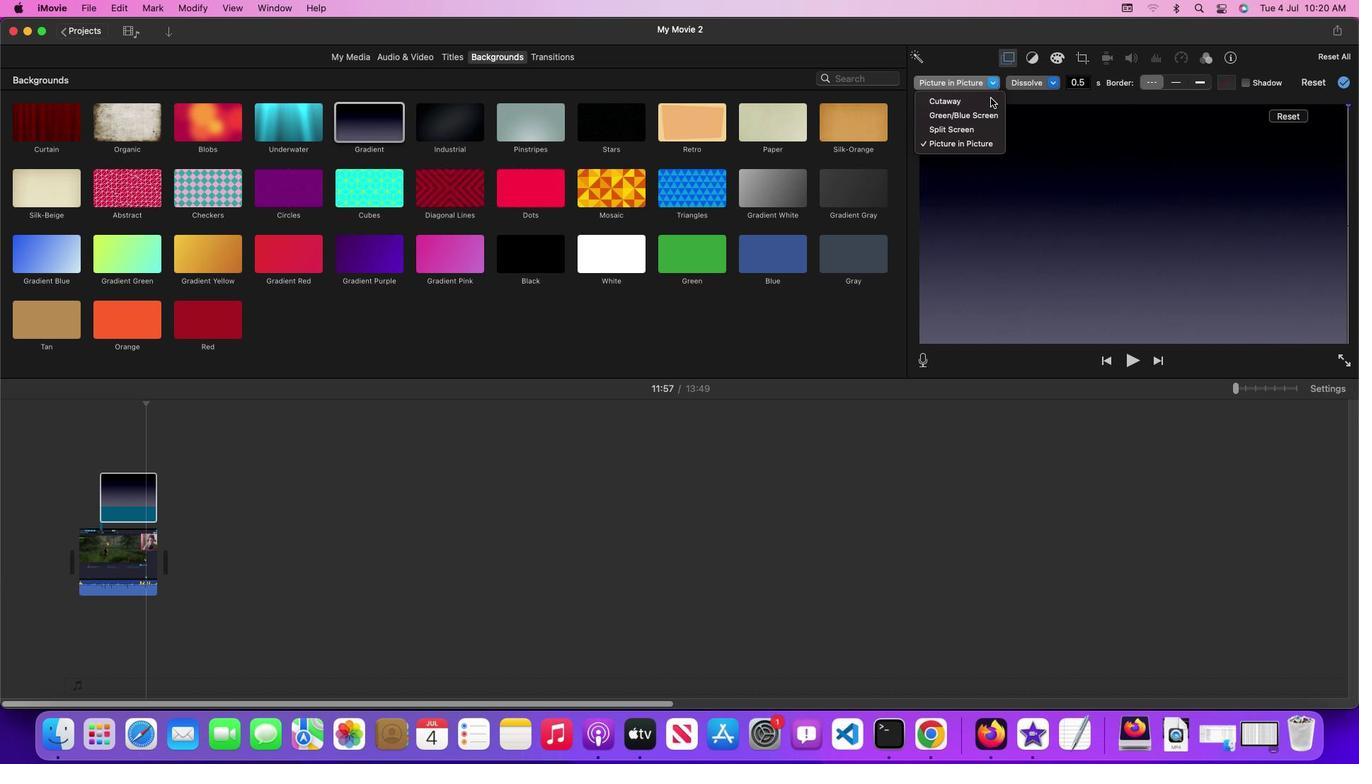 
Action: Mouse moved to (1047, 83)
Screenshot: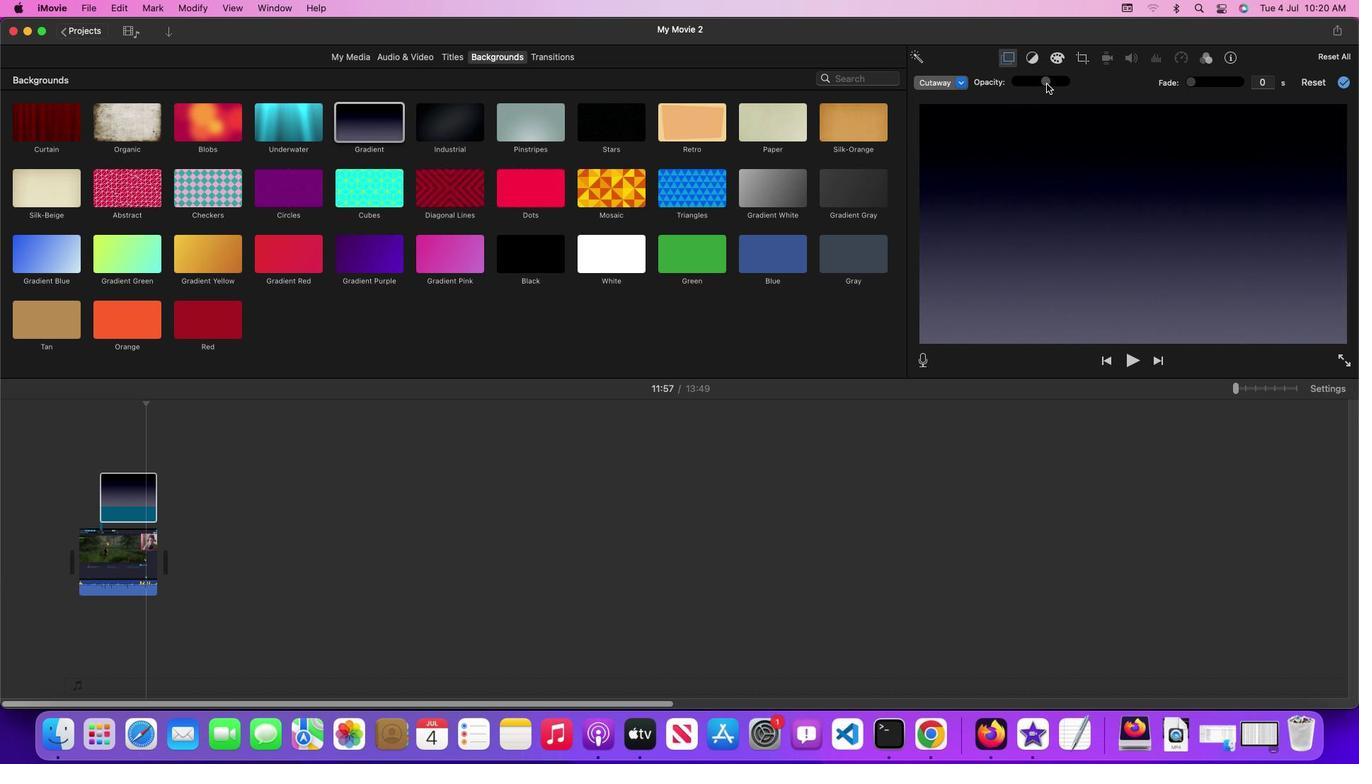 
Action: Mouse pressed left at (1047, 83)
Screenshot: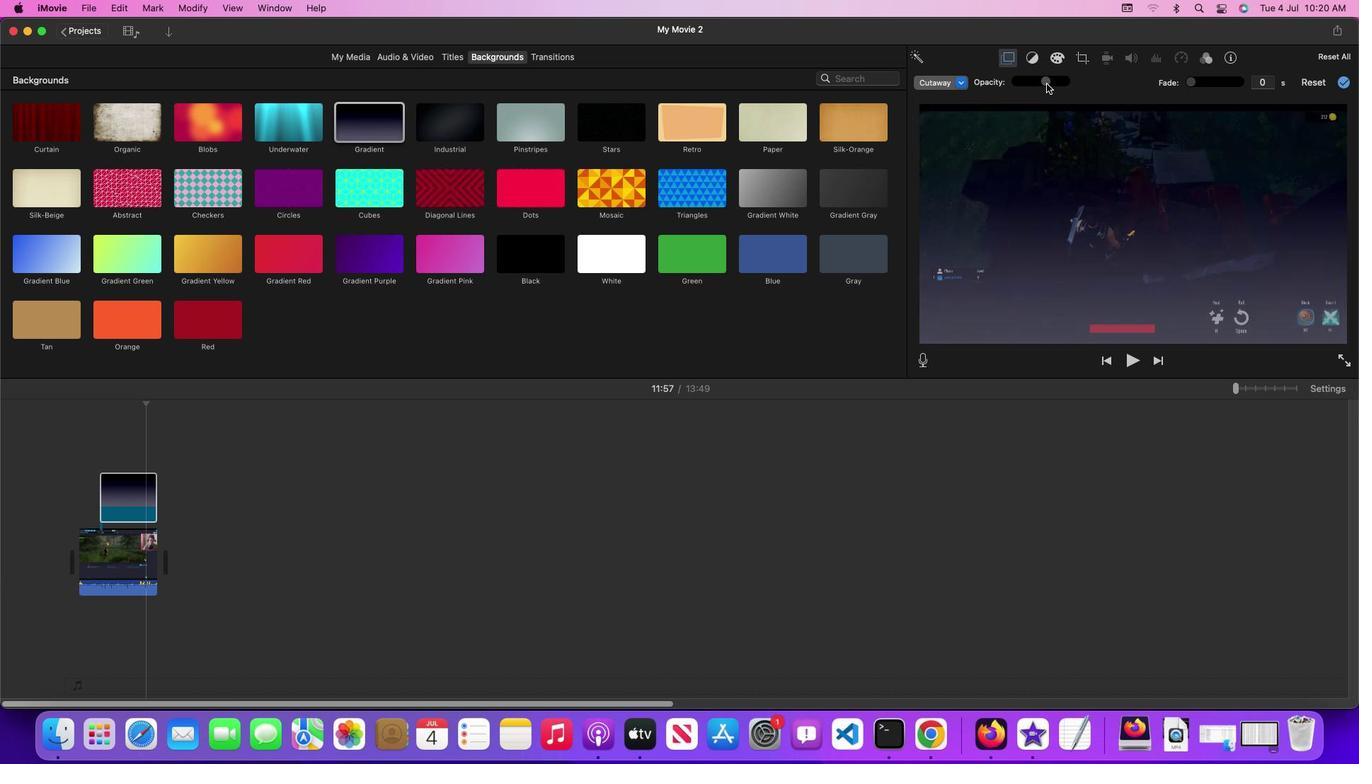 
Action: Mouse moved to (1041, 82)
Screenshot: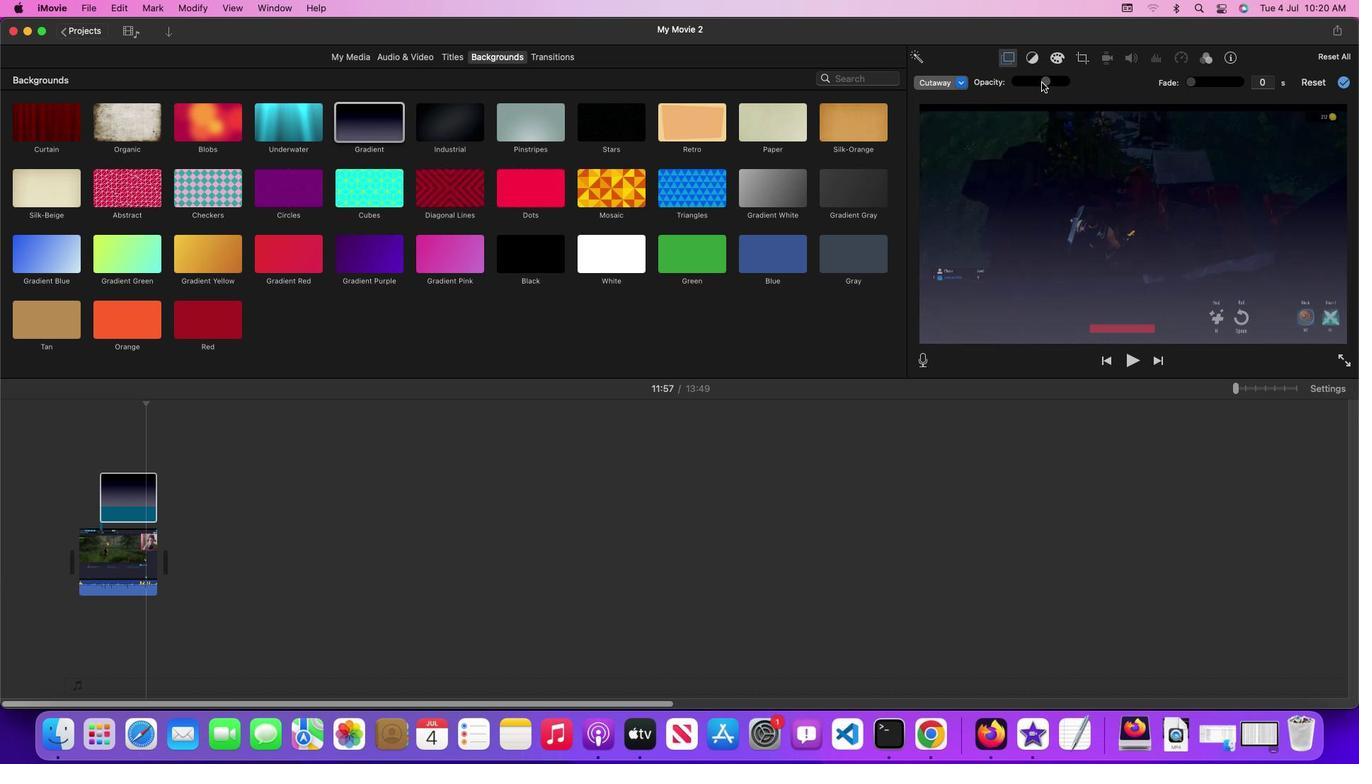 
Action: Mouse pressed left at (1041, 82)
Screenshot: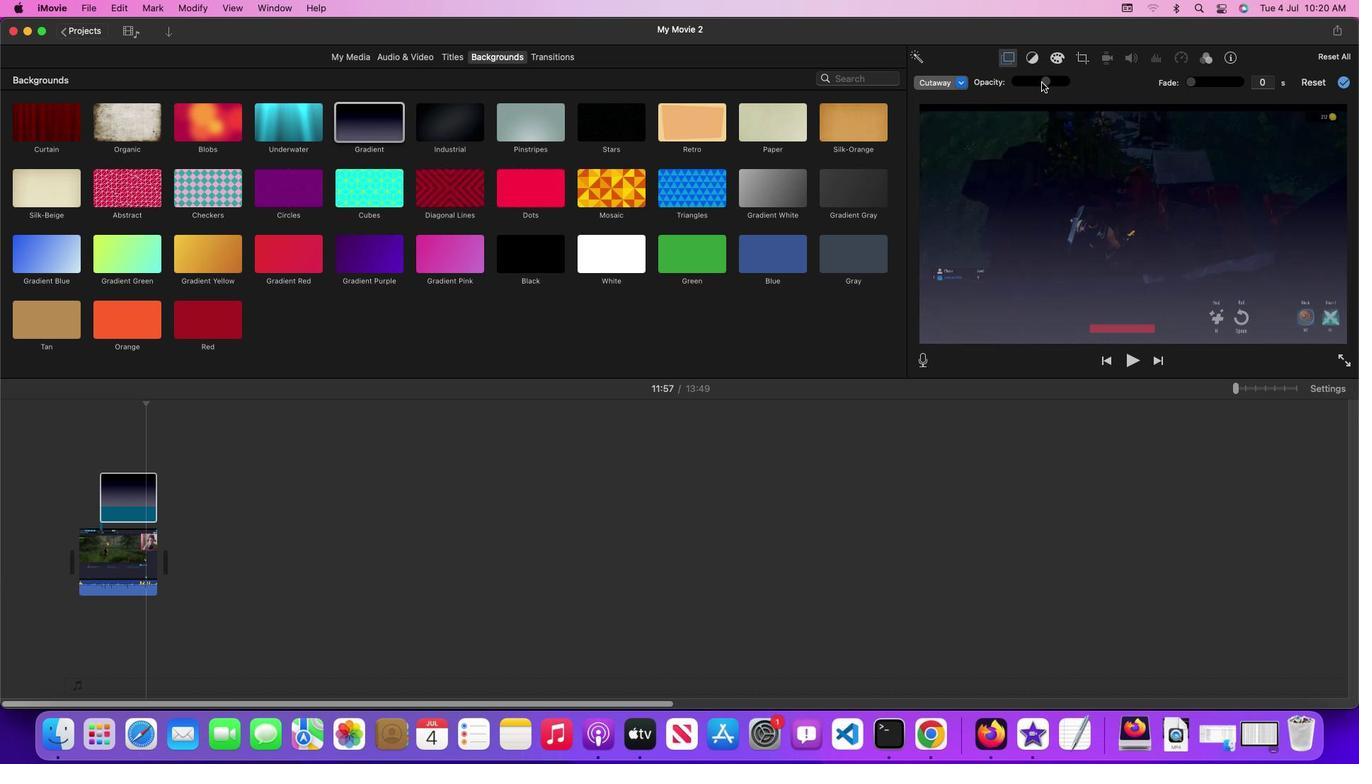 
Action: Mouse moved to (1039, 82)
Screenshot: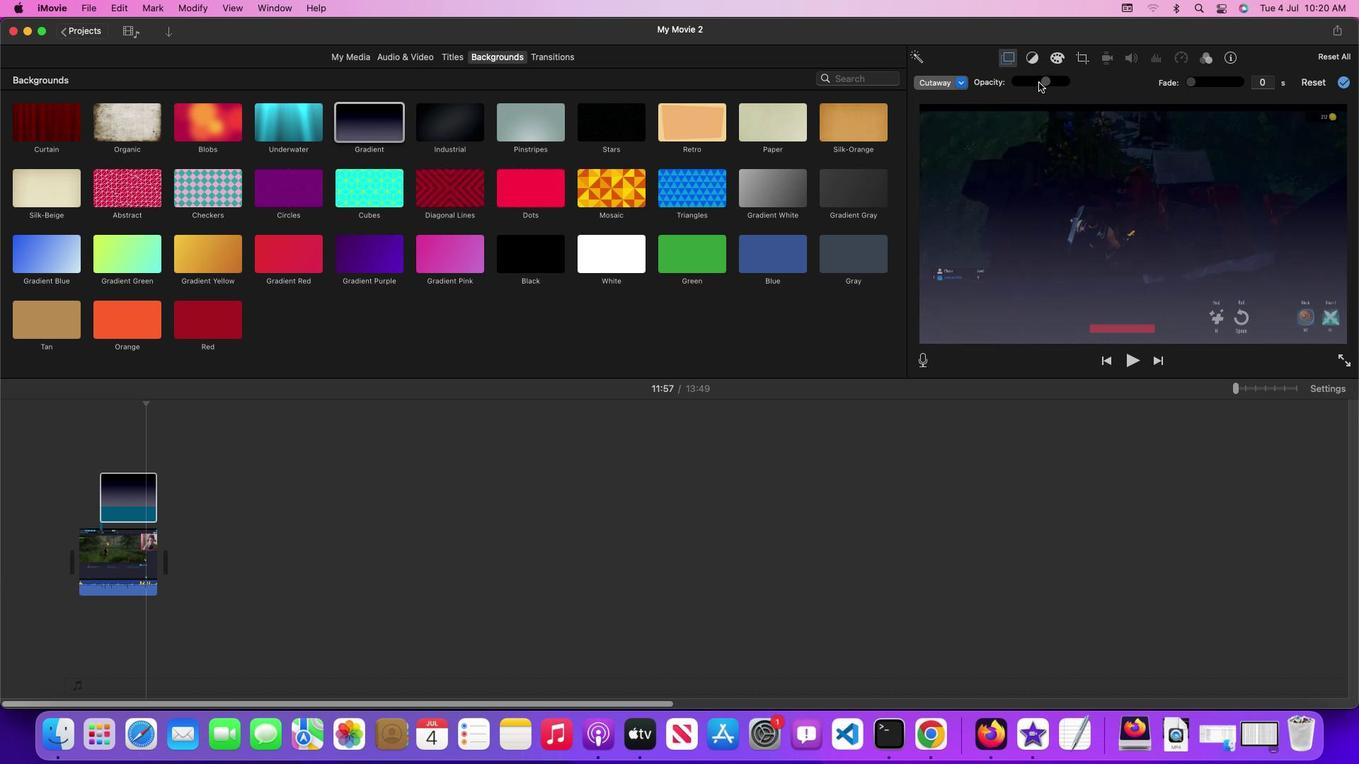 
Action: Mouse pressed left at (1039, 82)
Screenshot: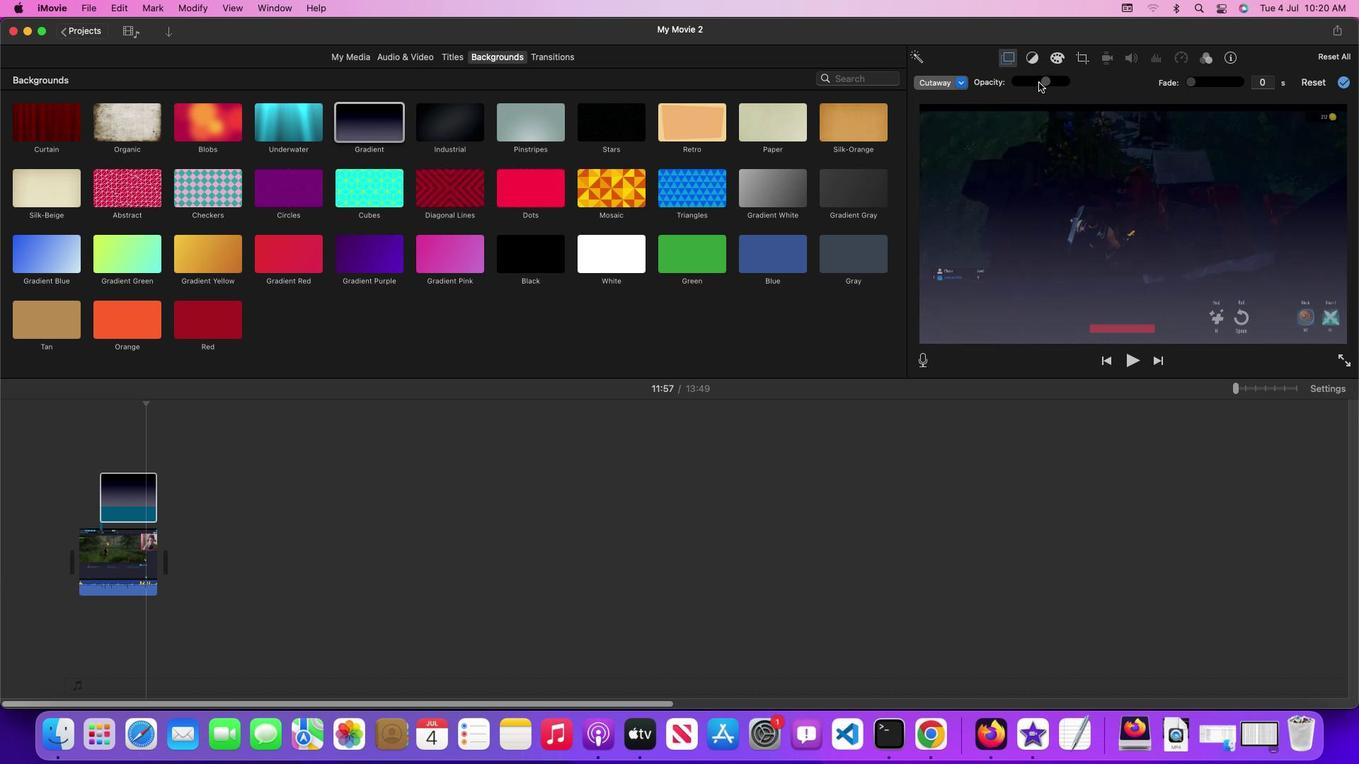 
Action: Mouse moved to (1039, 82)
Screenshot: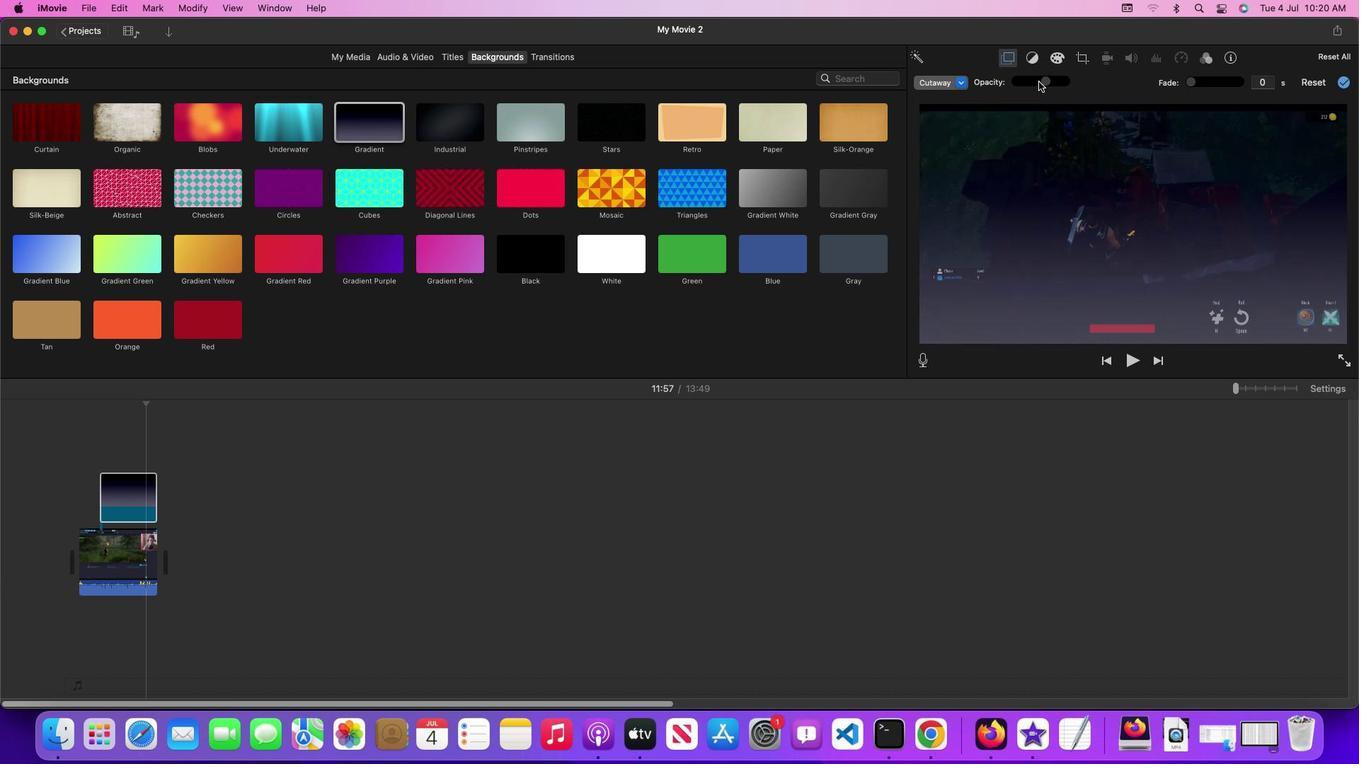 
Action: Mouse pressed left at (1039, 82)
Screenshot: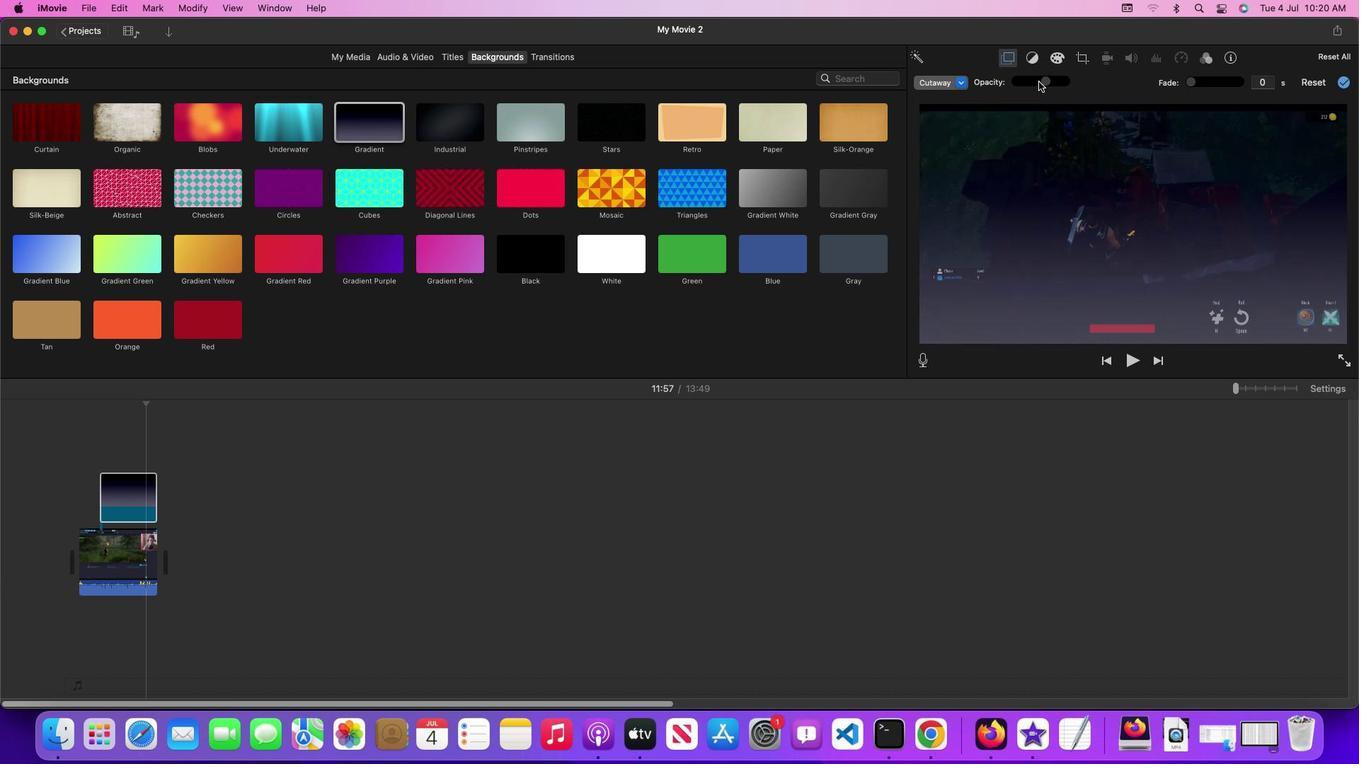 
Action: Mouse moved to (1046, 81)
Screenshot: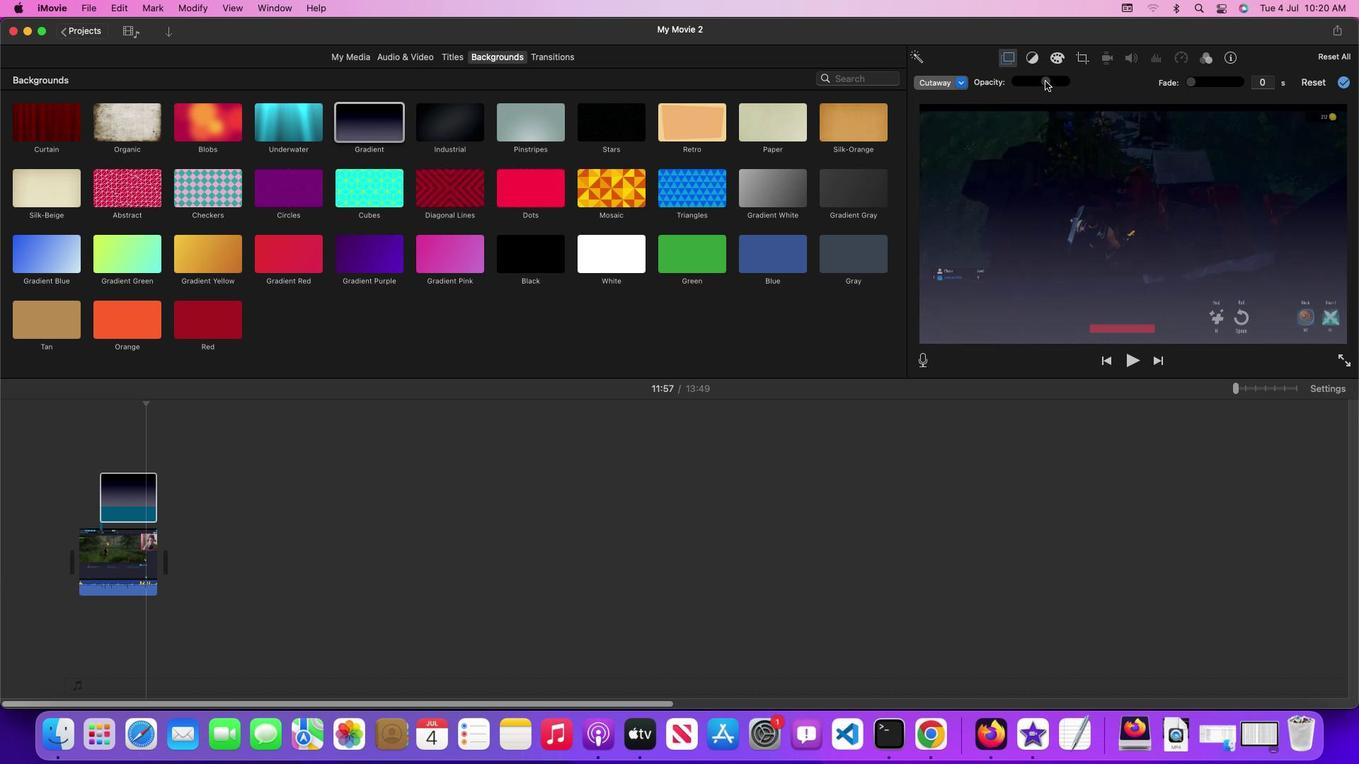 
Action: Mouse pressed left at (1046, 81)
Screenshot: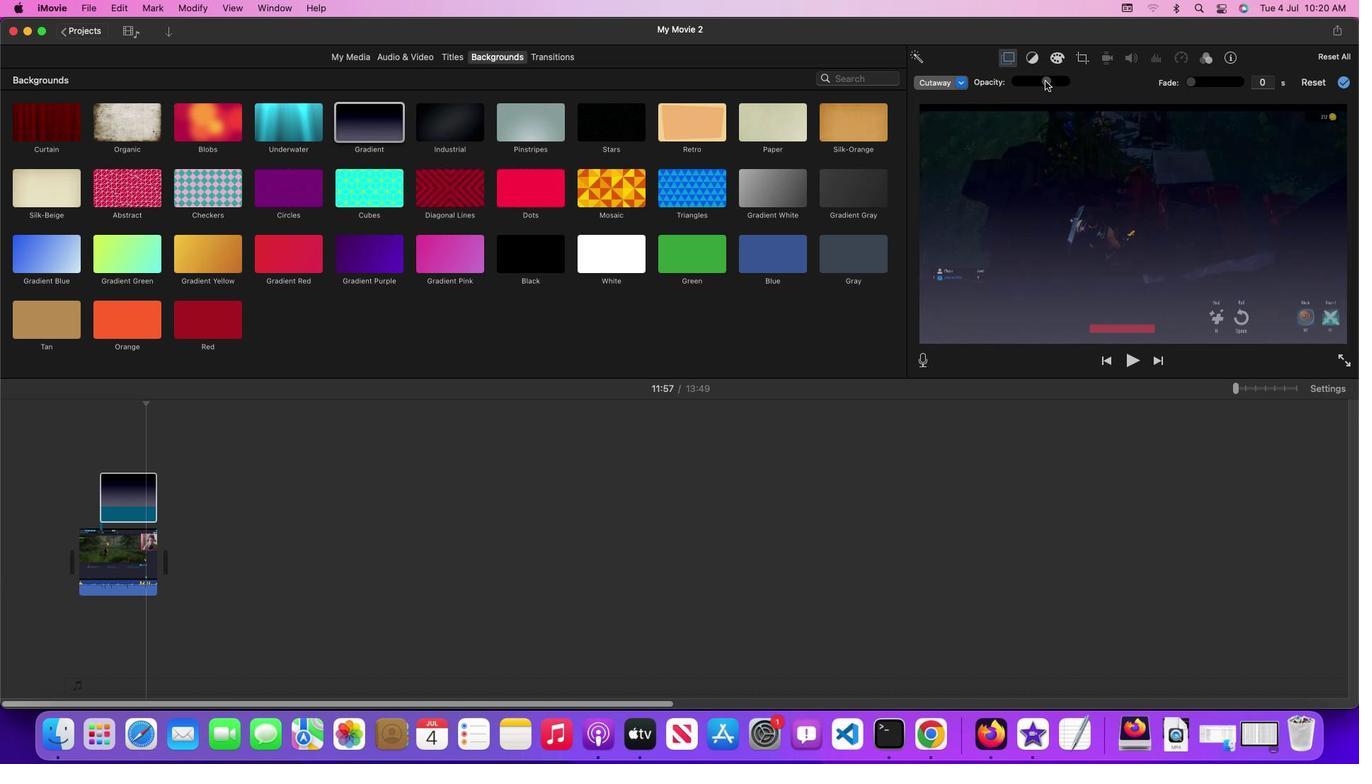 
Action: Mouse moved to (1038, 84)
Screenshot: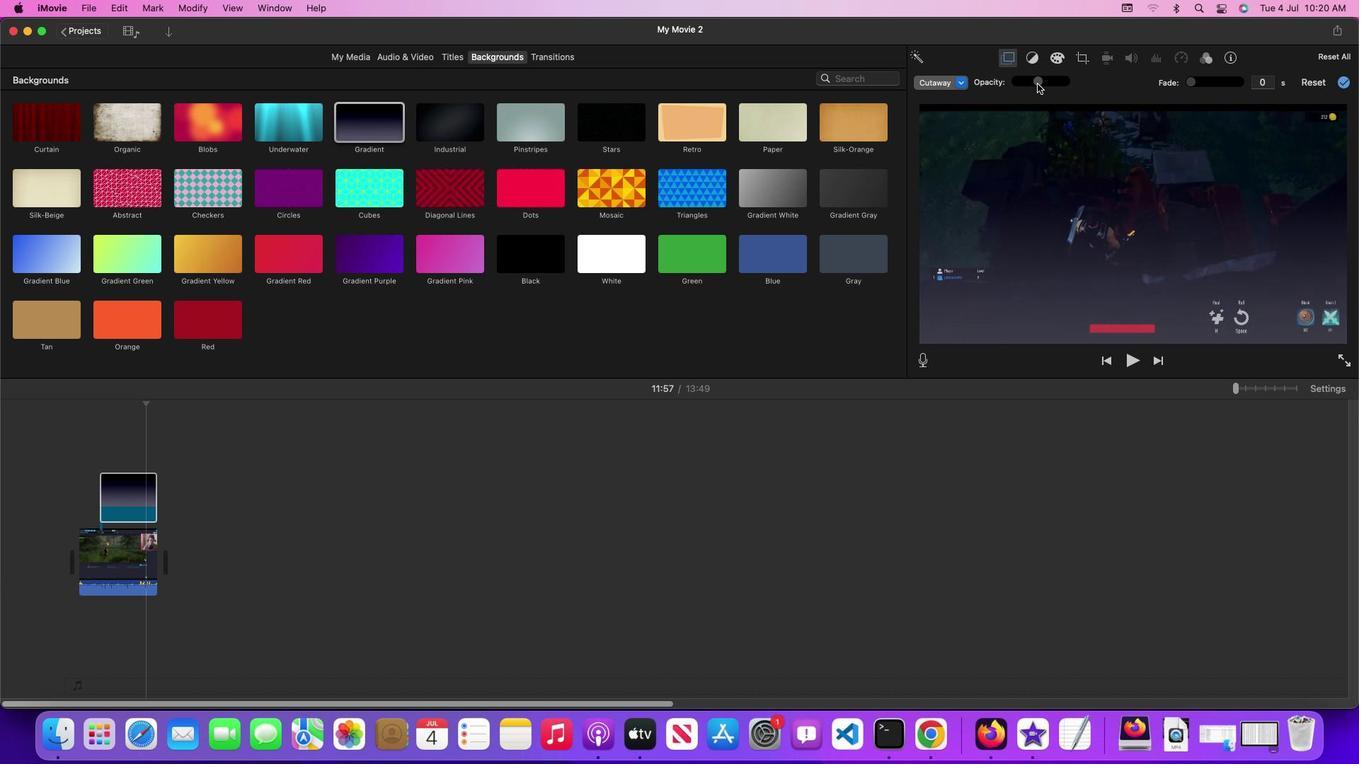 
Action: Key pressed Key.space
Screenshot: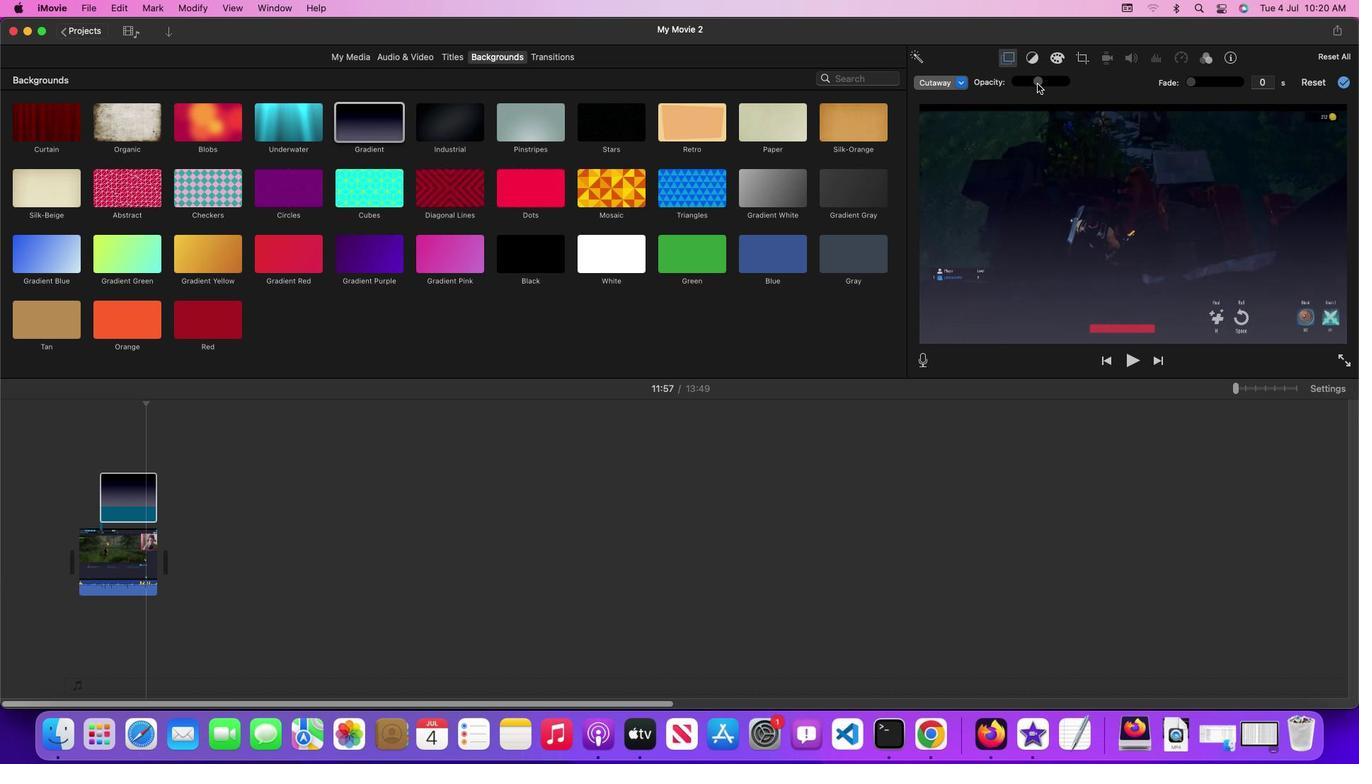 
Action: Mouse moved to (1079, 140)
Screenshot: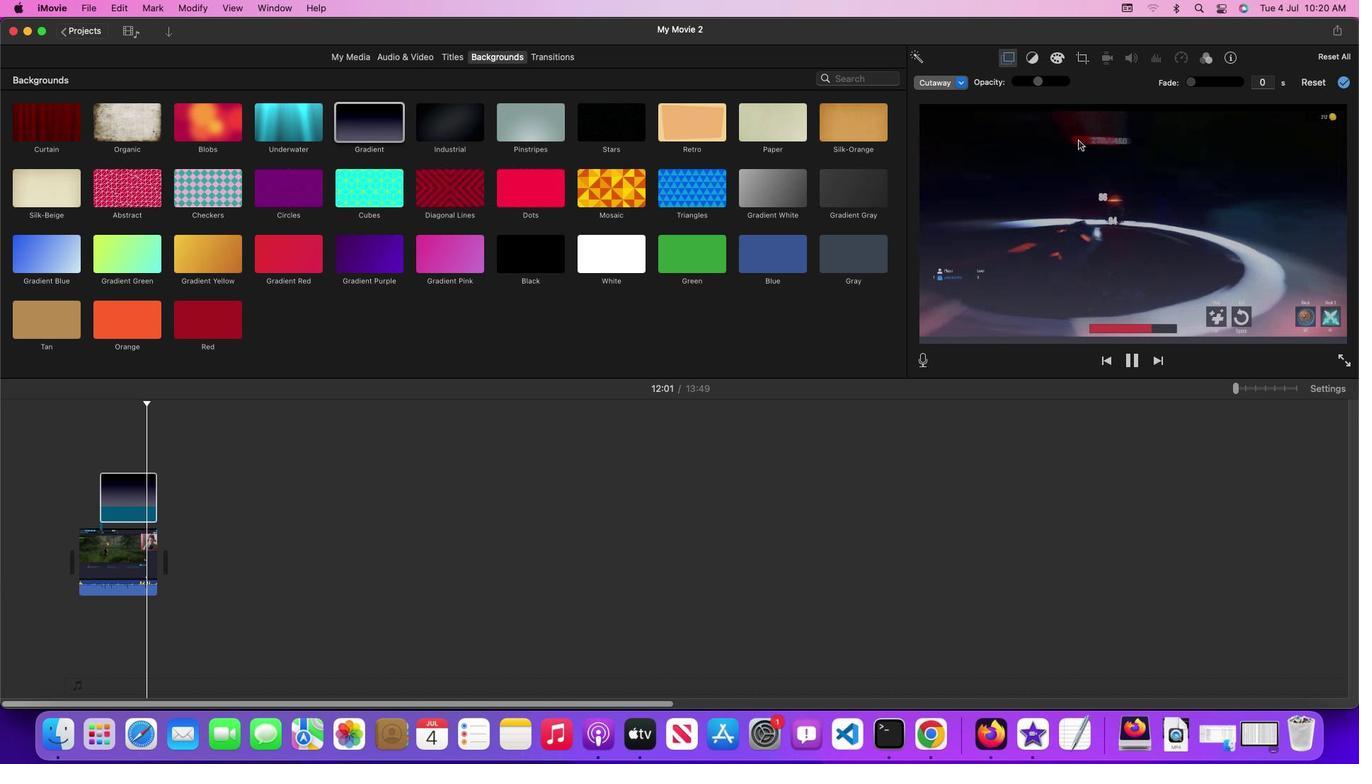 
Action: Key pressed Key.space
Screenshot: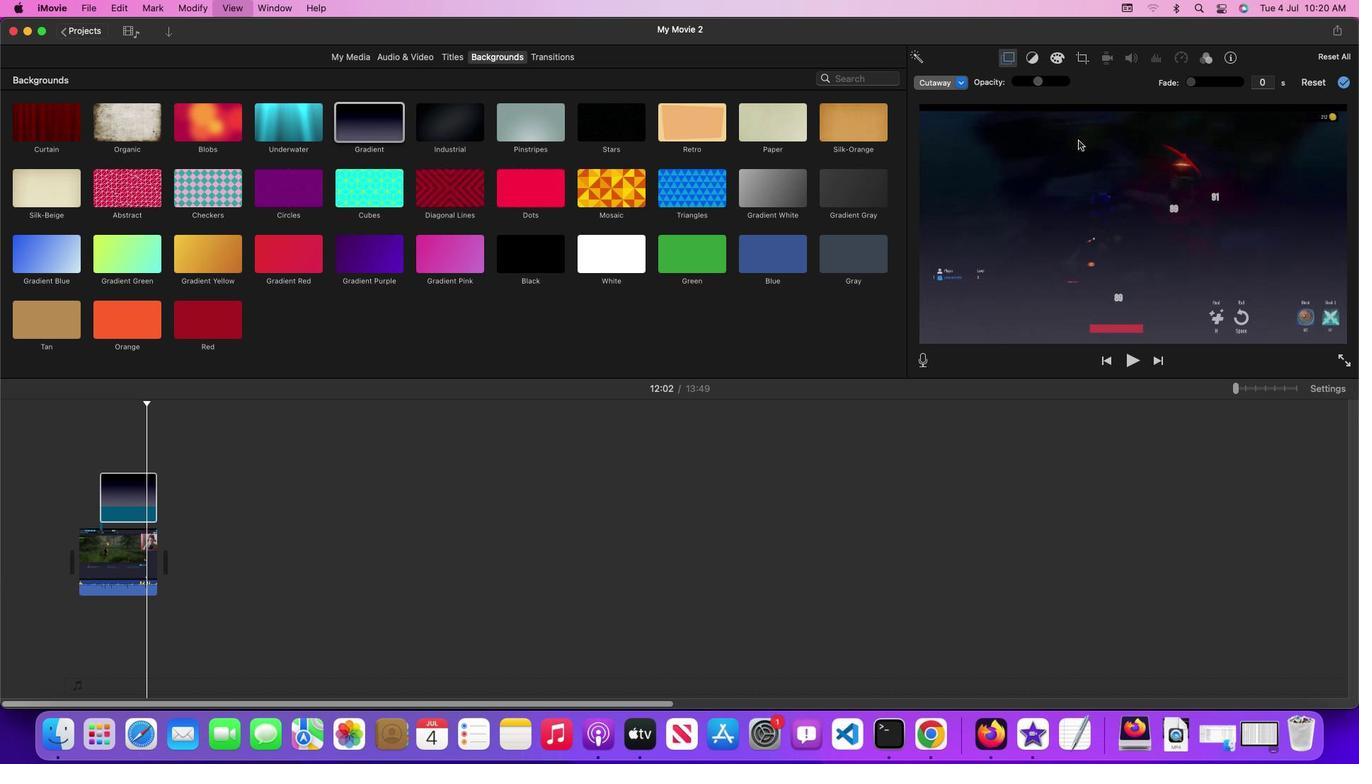 
